 Task: Add Sprouts Organic Toasted Sesame Oil to the cart.
Action: Mouse moved to (23, 107)
Screenshot: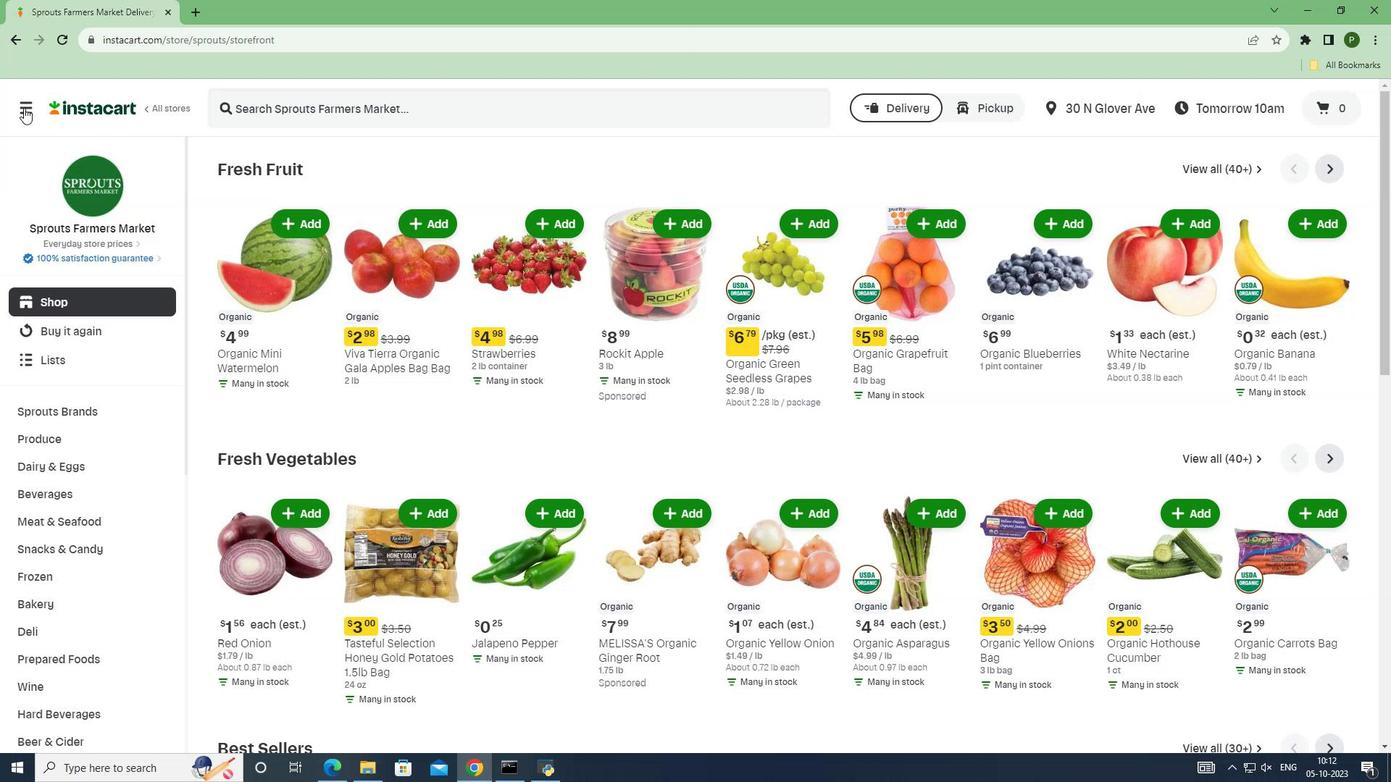 
Action: Mouse pressed left at (23, 107)
Screenshot: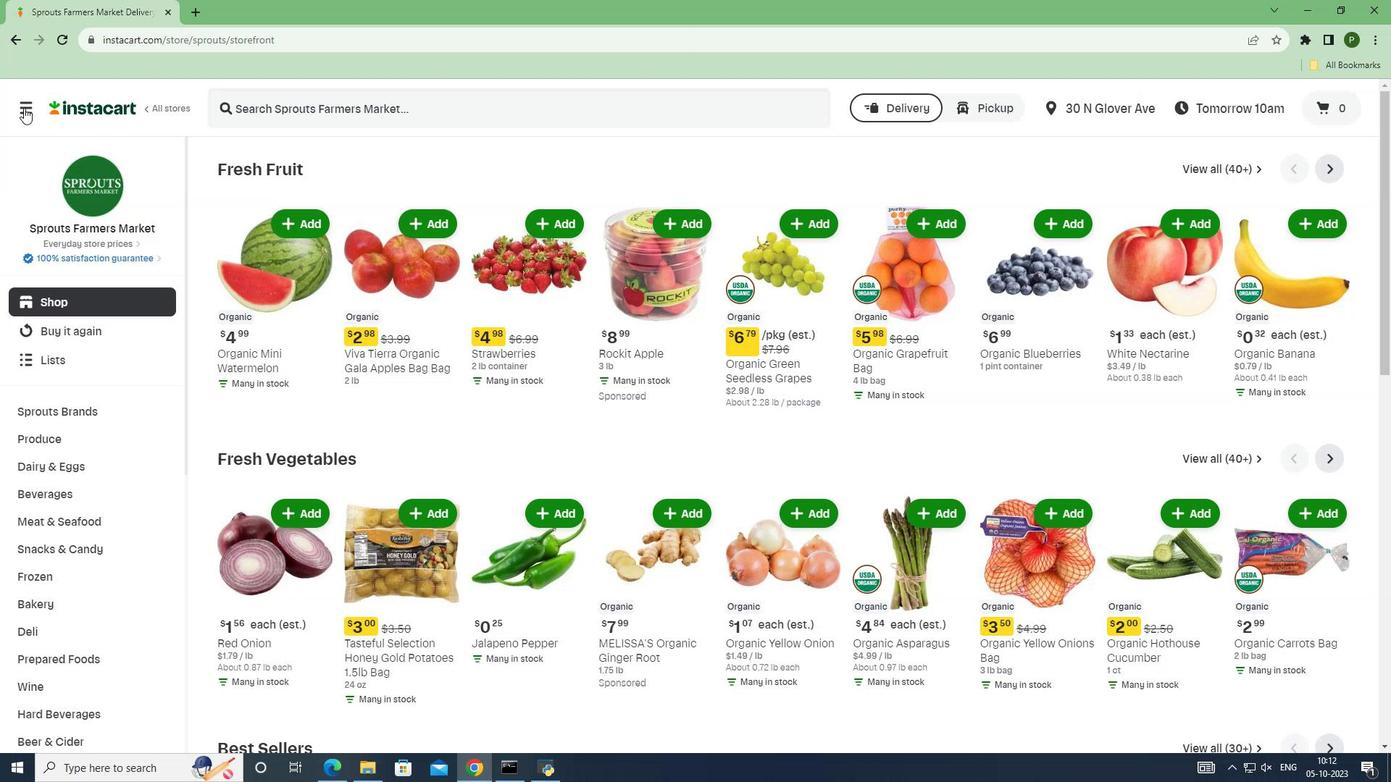 
Action: Mouse moved to (75, 400)
Screenshot: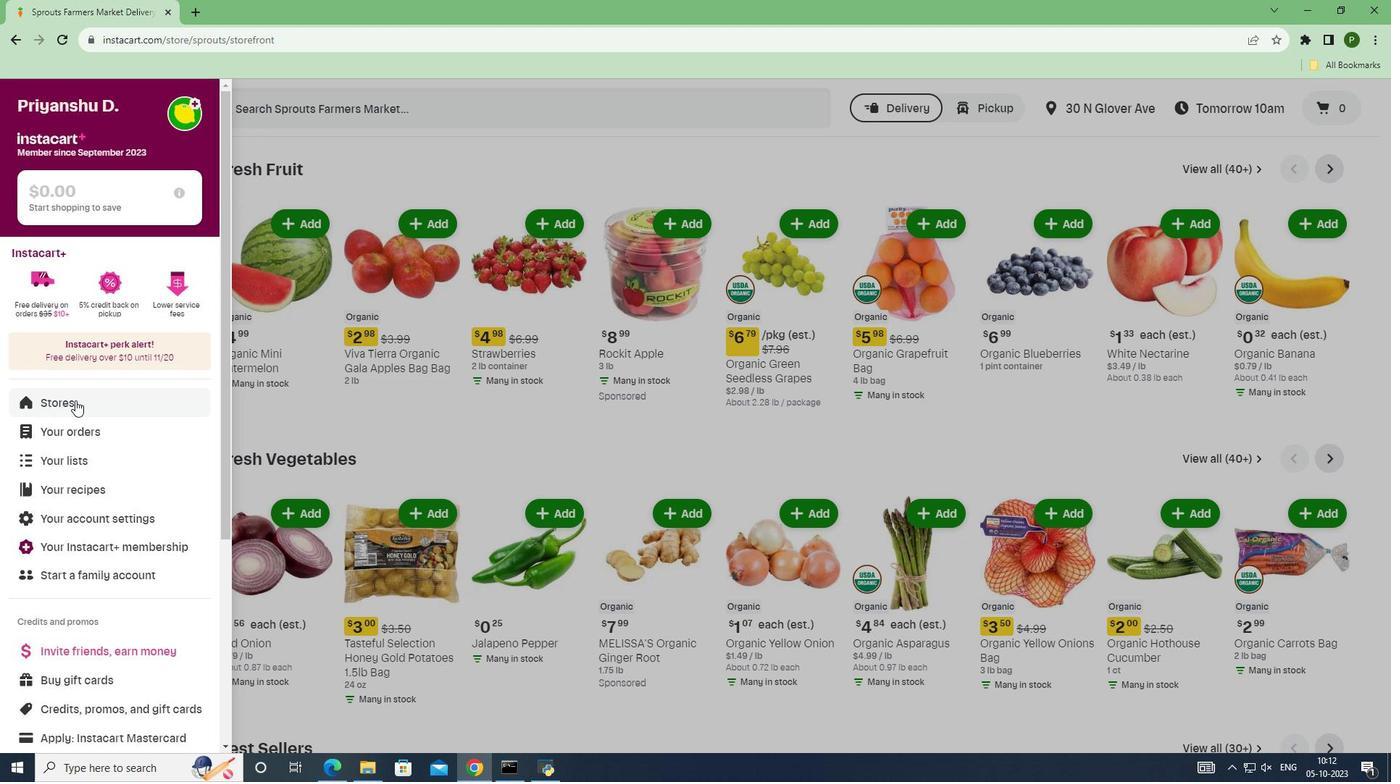 
Action: Mouse pressed left at (75, 400)
Screenshot: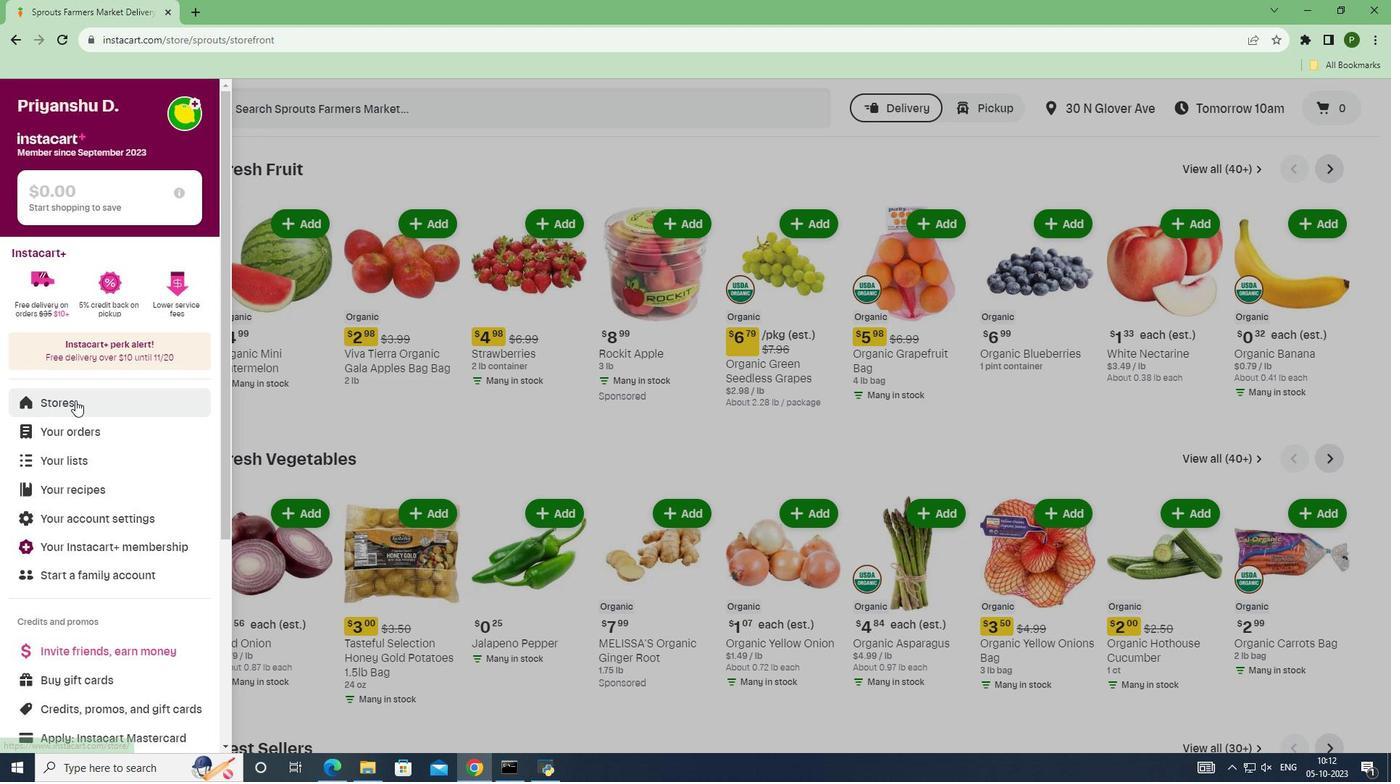 
Action: Mouse moved to (332, 165)
Screenshot: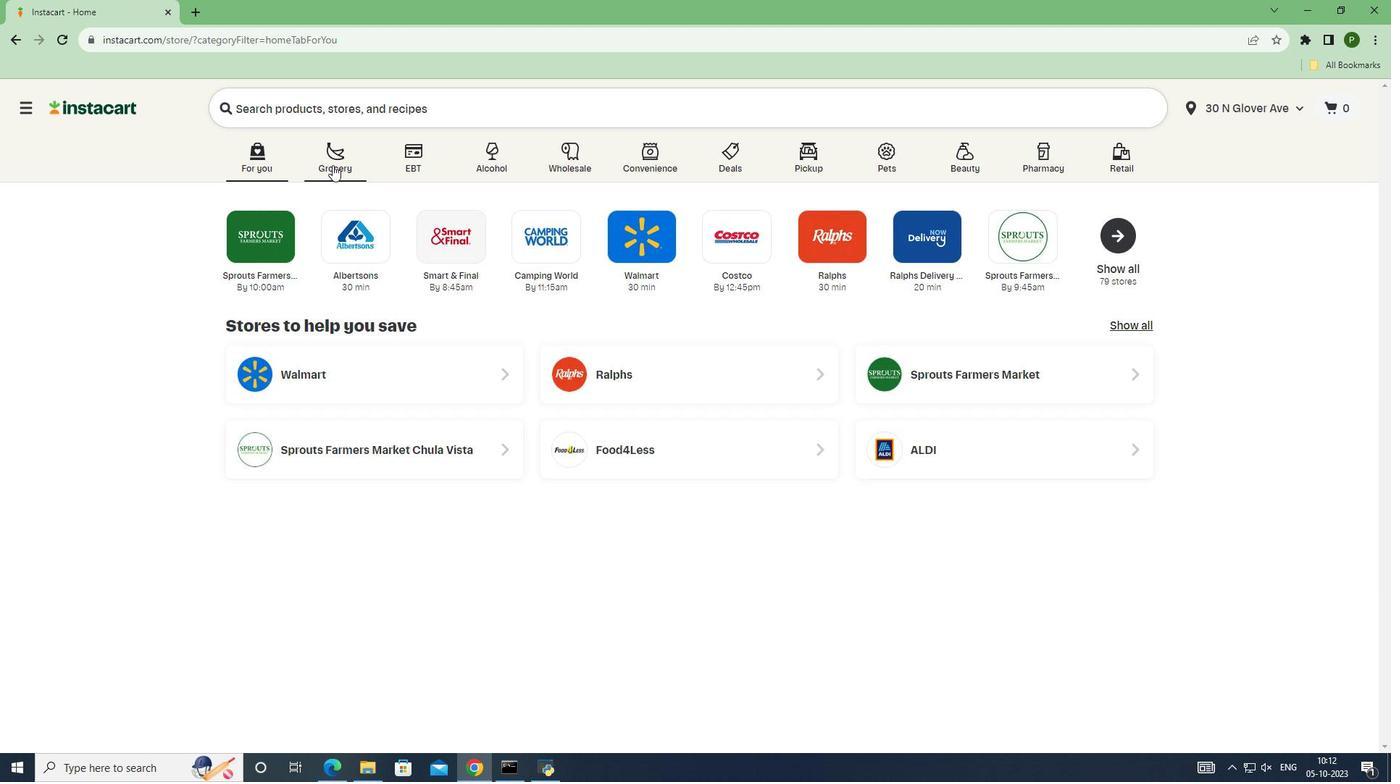 
Action: Mouse pressed left at (332, 165)
Screenshot: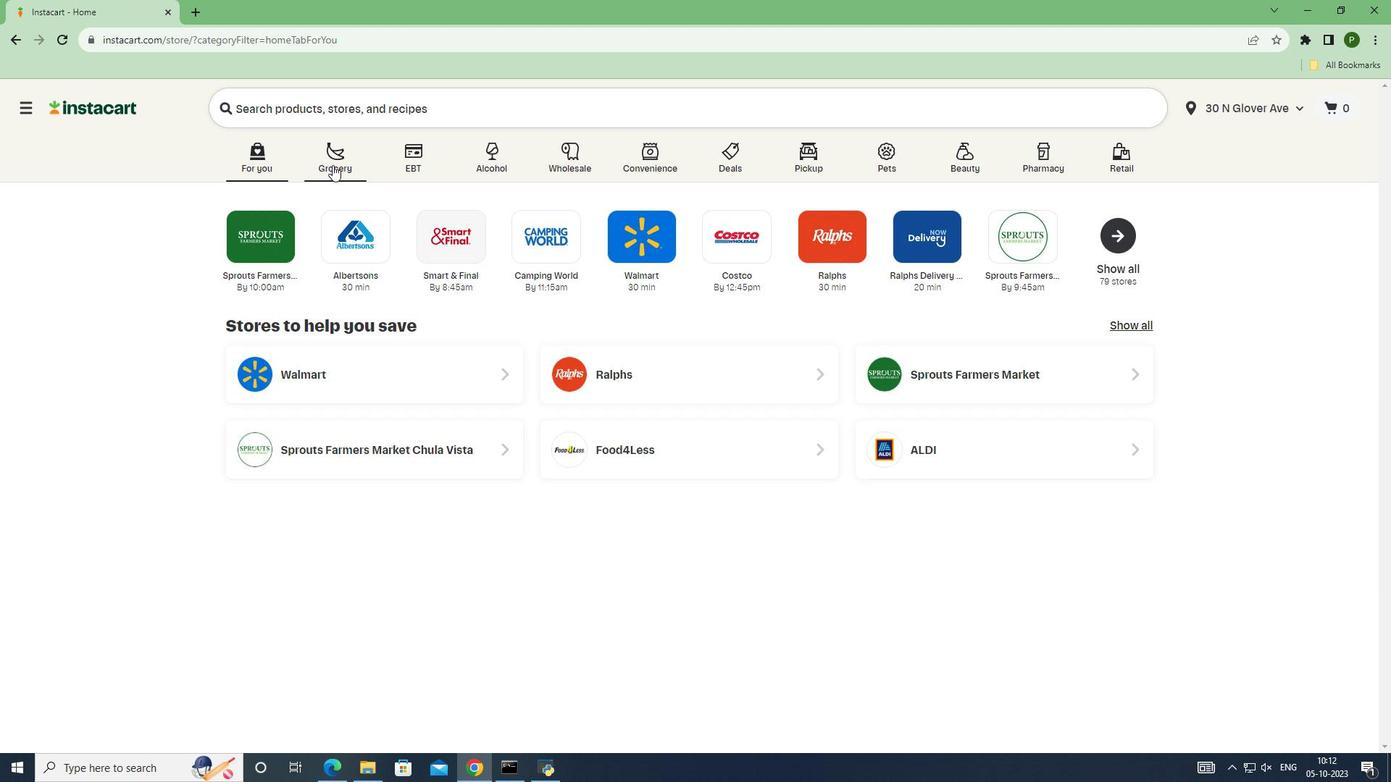 
Action: Mouse moved to (910, 349)
Screenshot: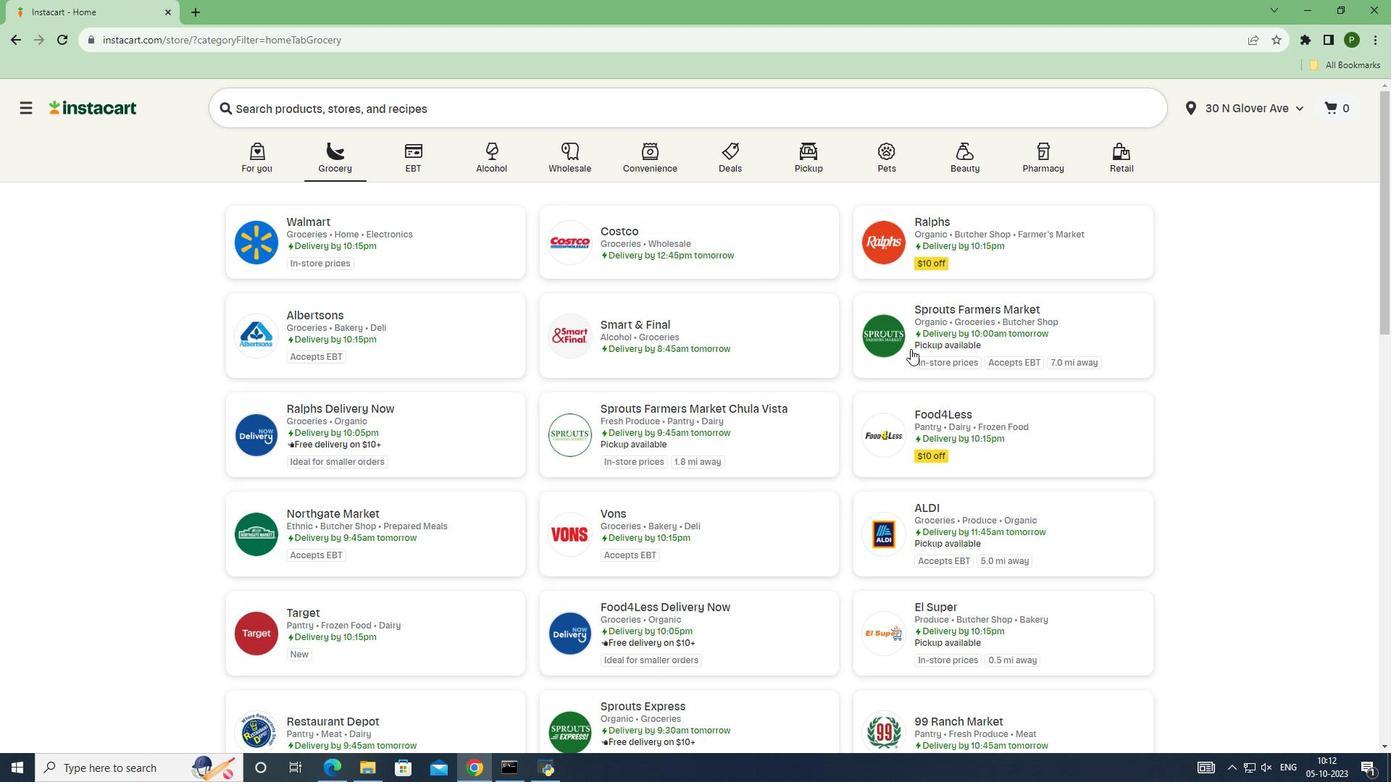 
Action: Mouse pressed left at (910, 349)
Screenshot: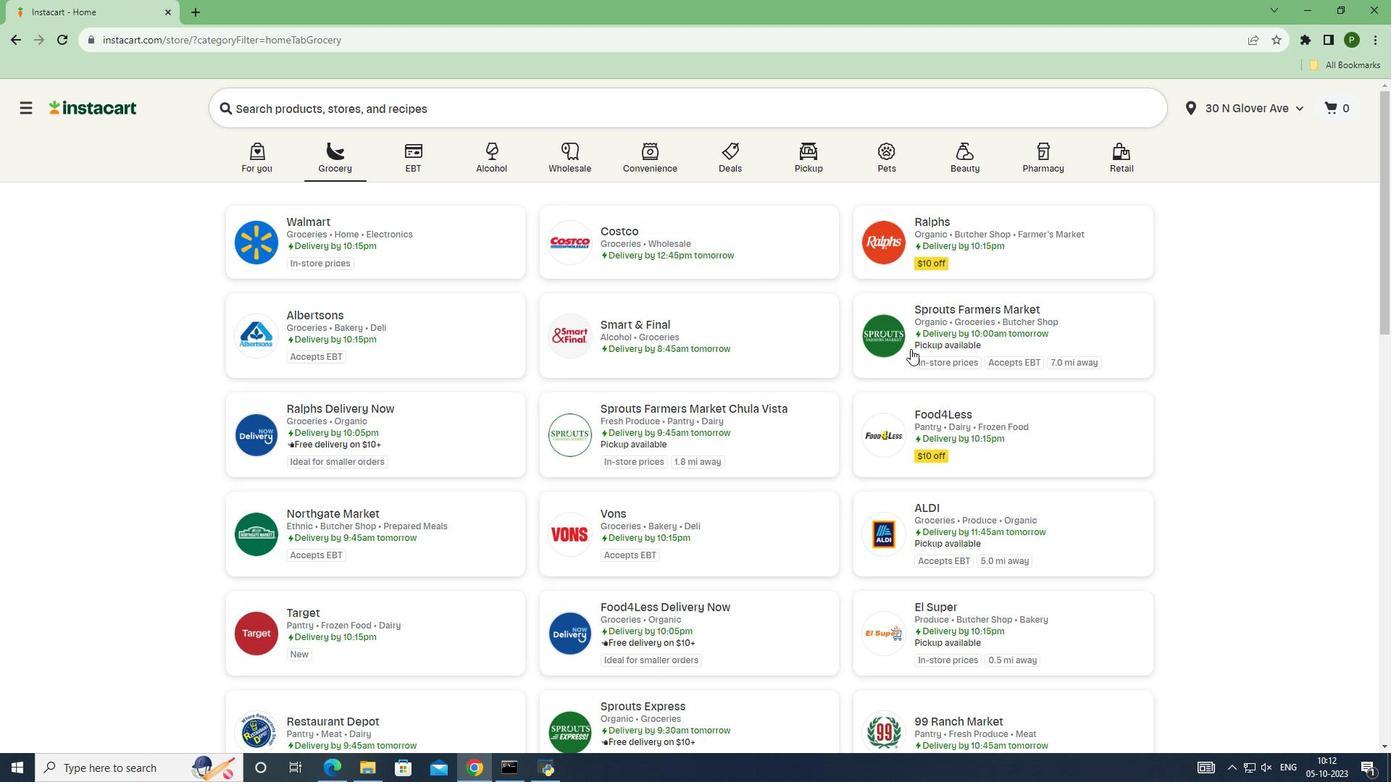 
Action: Mouse moved to (118, 408)
Screenshot: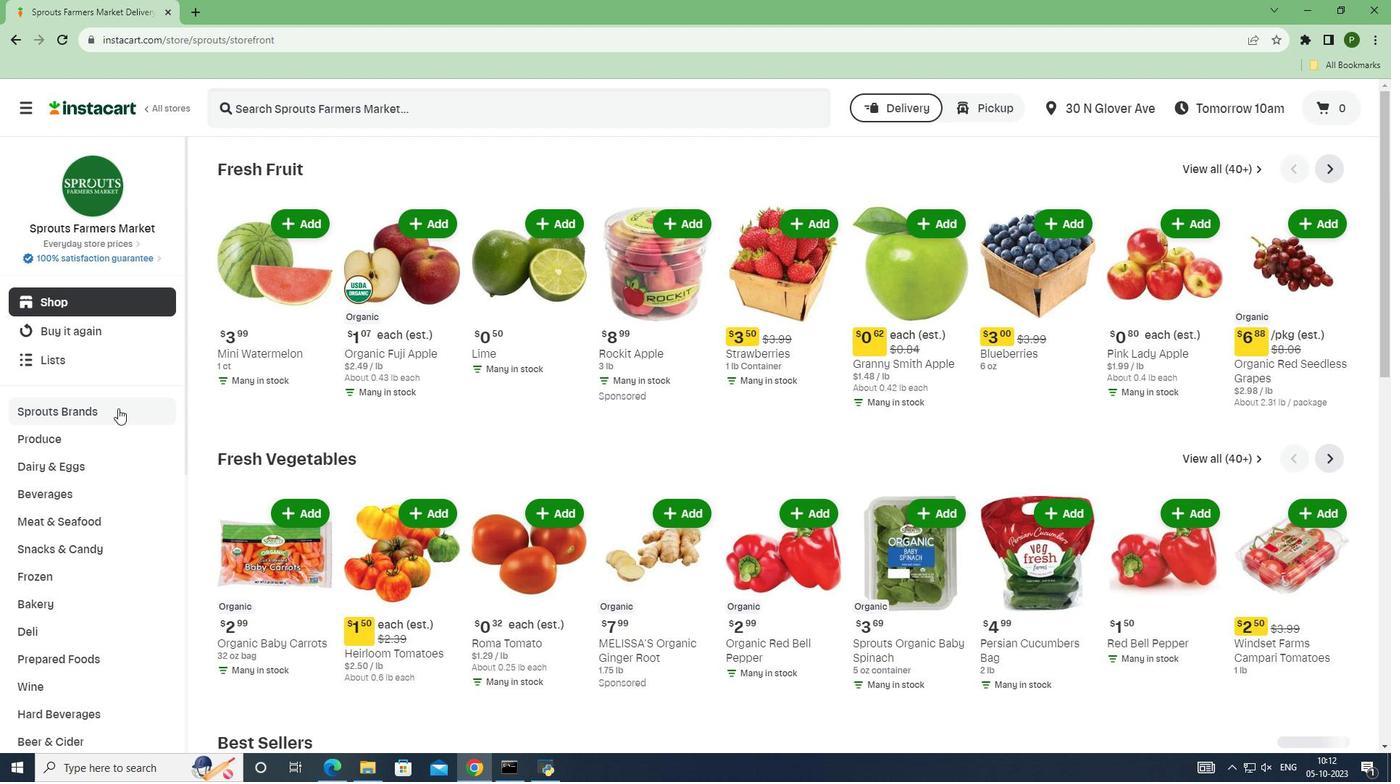 
Action: Mouse pressed left at (118, 408)
Screenshot: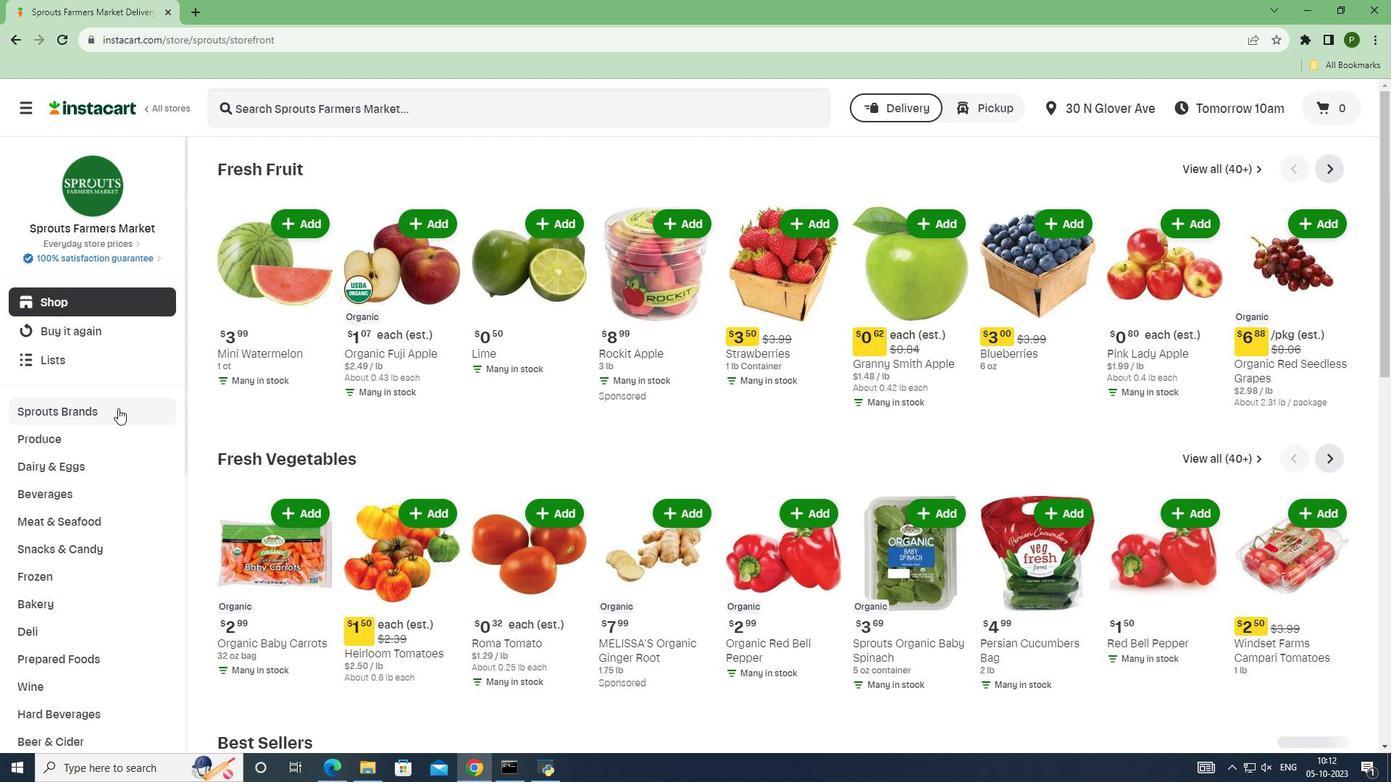 
Action: Mouse moved to (69, 525)
Screenshot: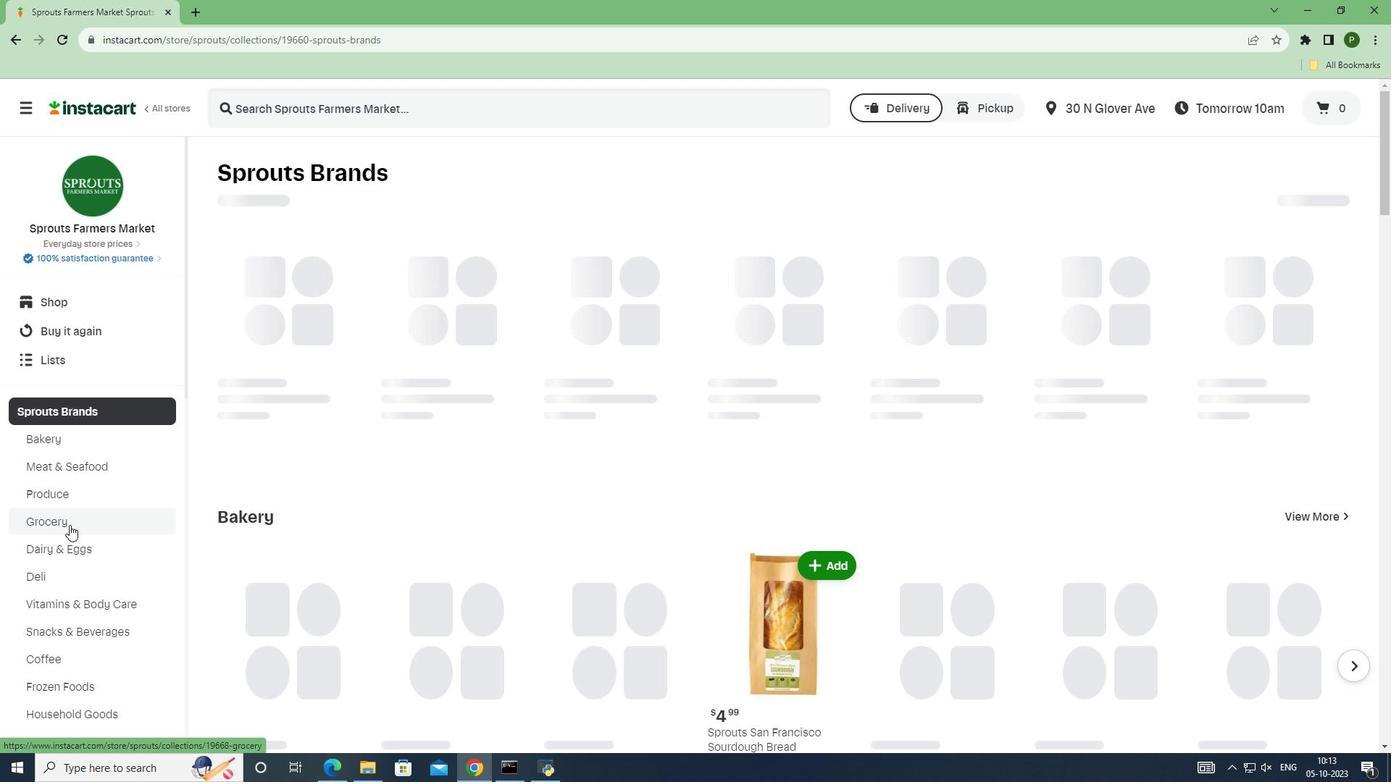 
Action: Mouse pressed left at (69, 525)
Screenshot: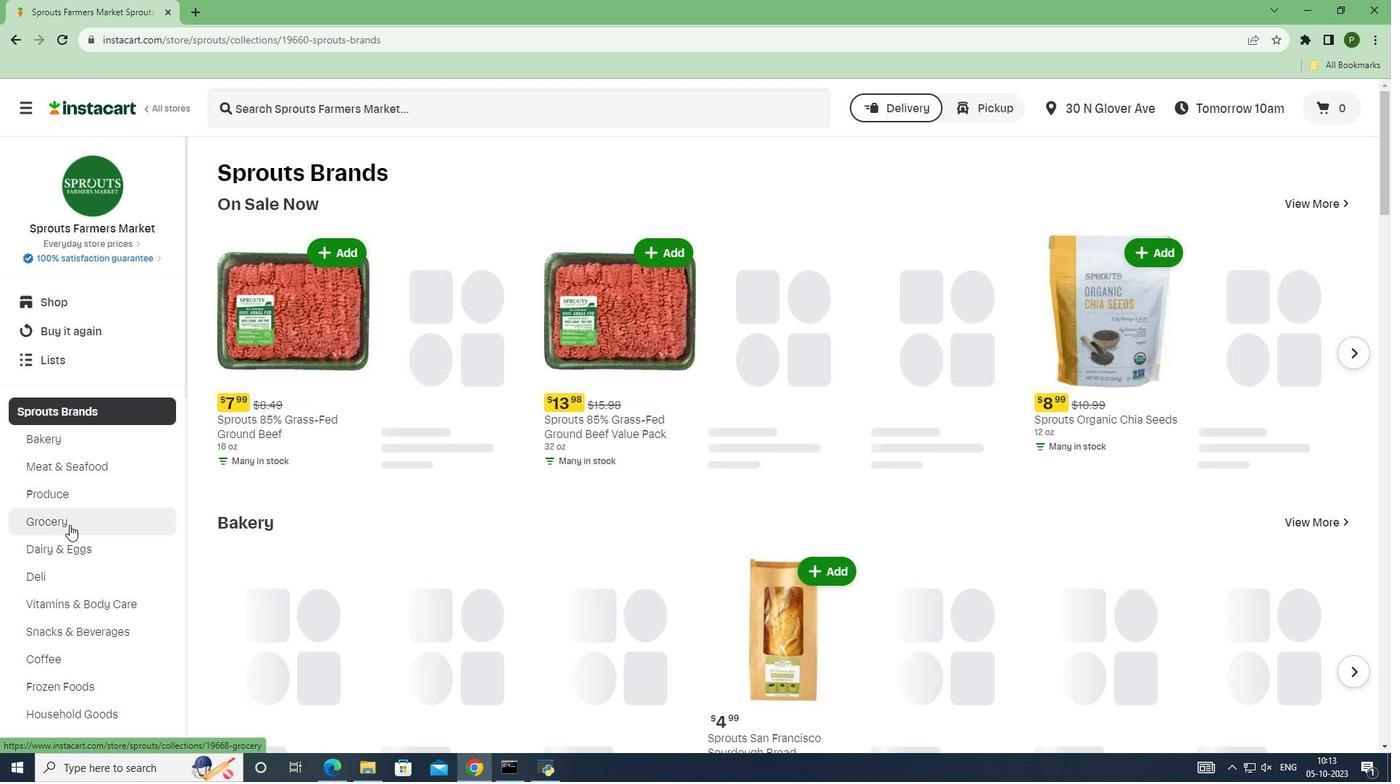 
Action: Mouse moved to (309, 278)
Screenshot: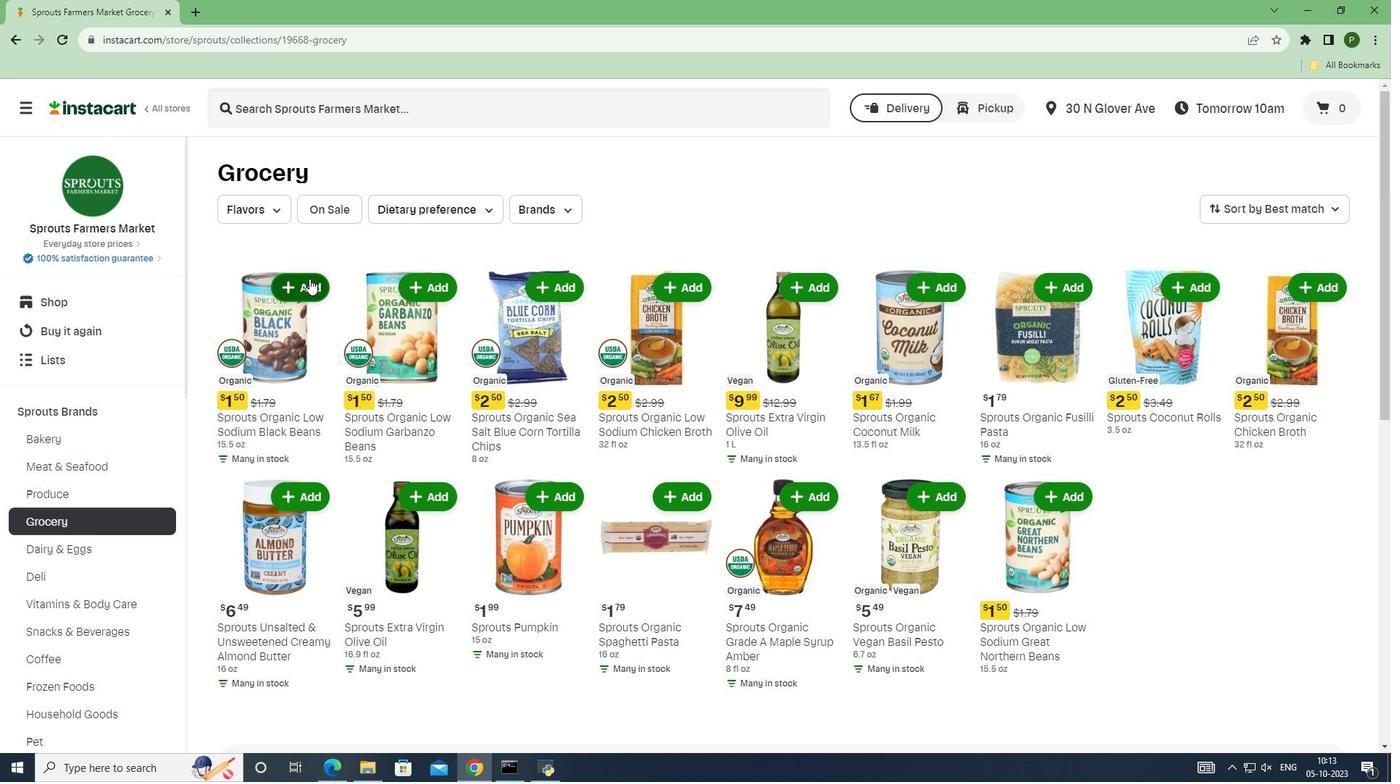 
Action: Mouse scrolled (309, 278) with delta (0, 0)
Screenshot: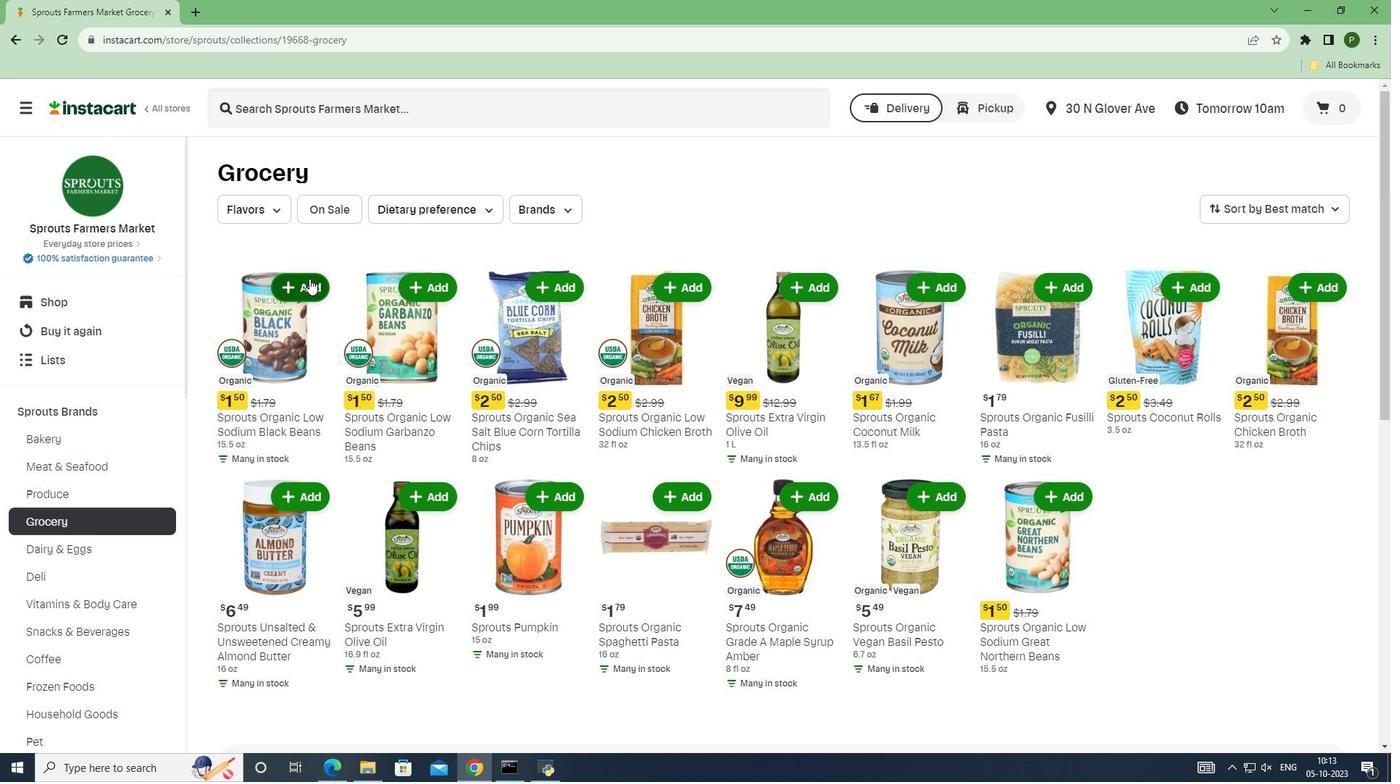 
Action: Mouse moved to (310, 281)
Screenshot: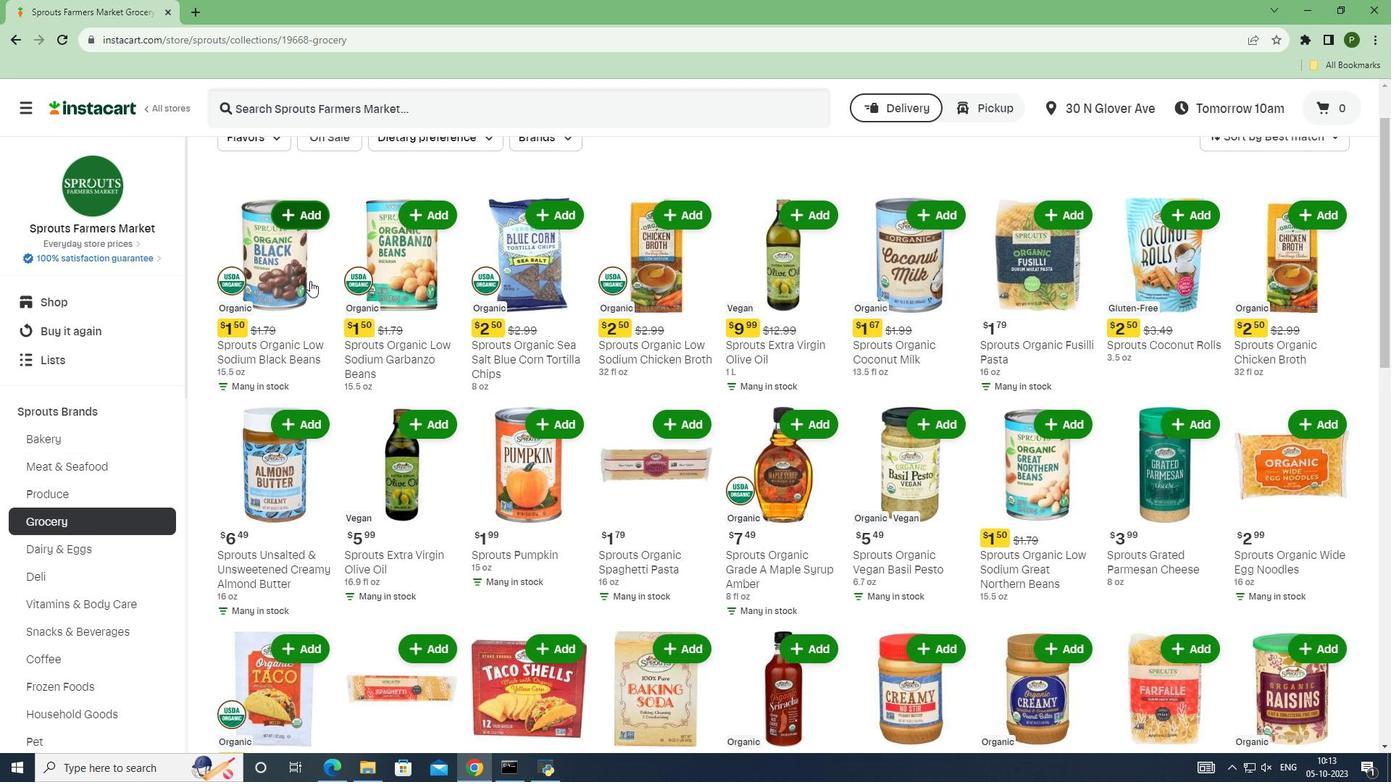 
Action: Mouse scrolled (310, 280) with delta (0, 0)
Screenshot: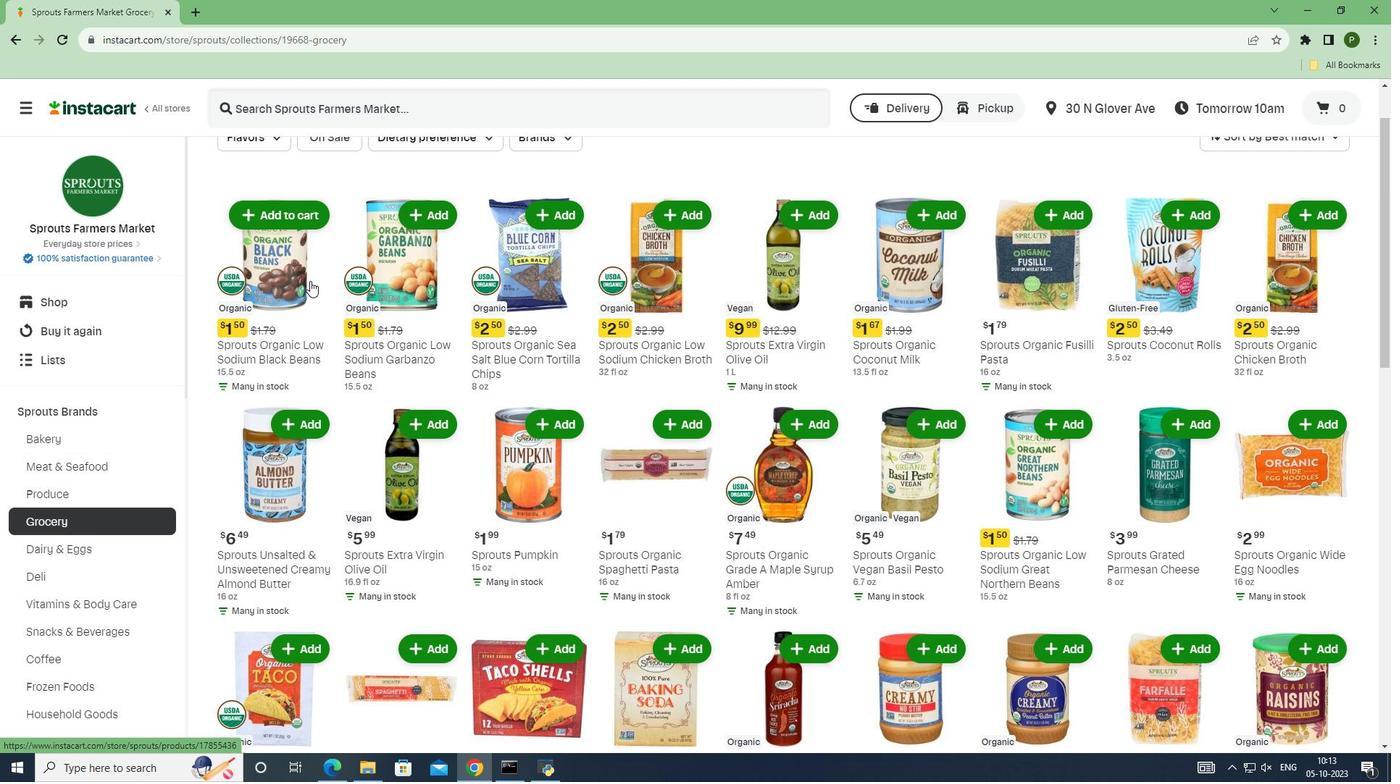 
Action: Mouse scrolled (310, 280) with delta (0, 0)
Screenshot: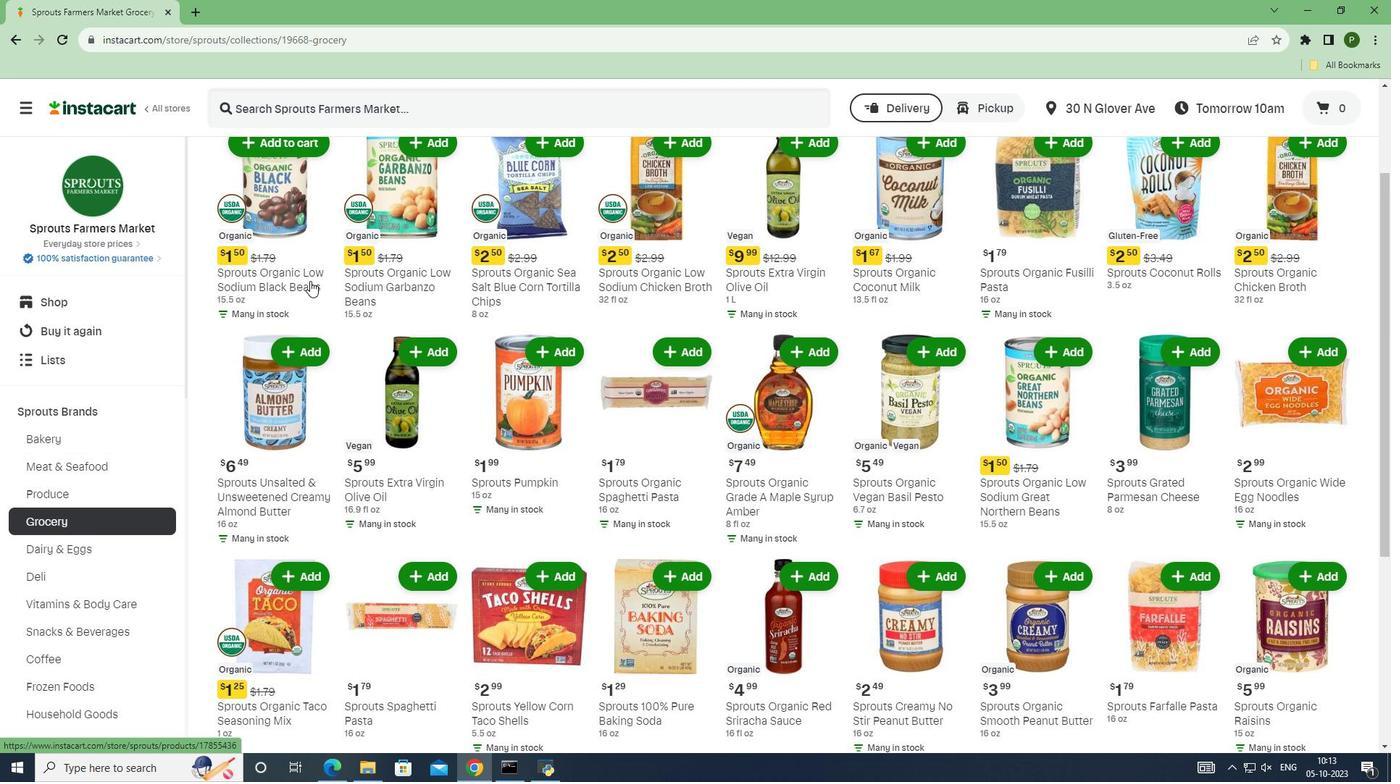 
Action: Mouse scrolled (310, 280) with delta (0, 0)
Screenshot: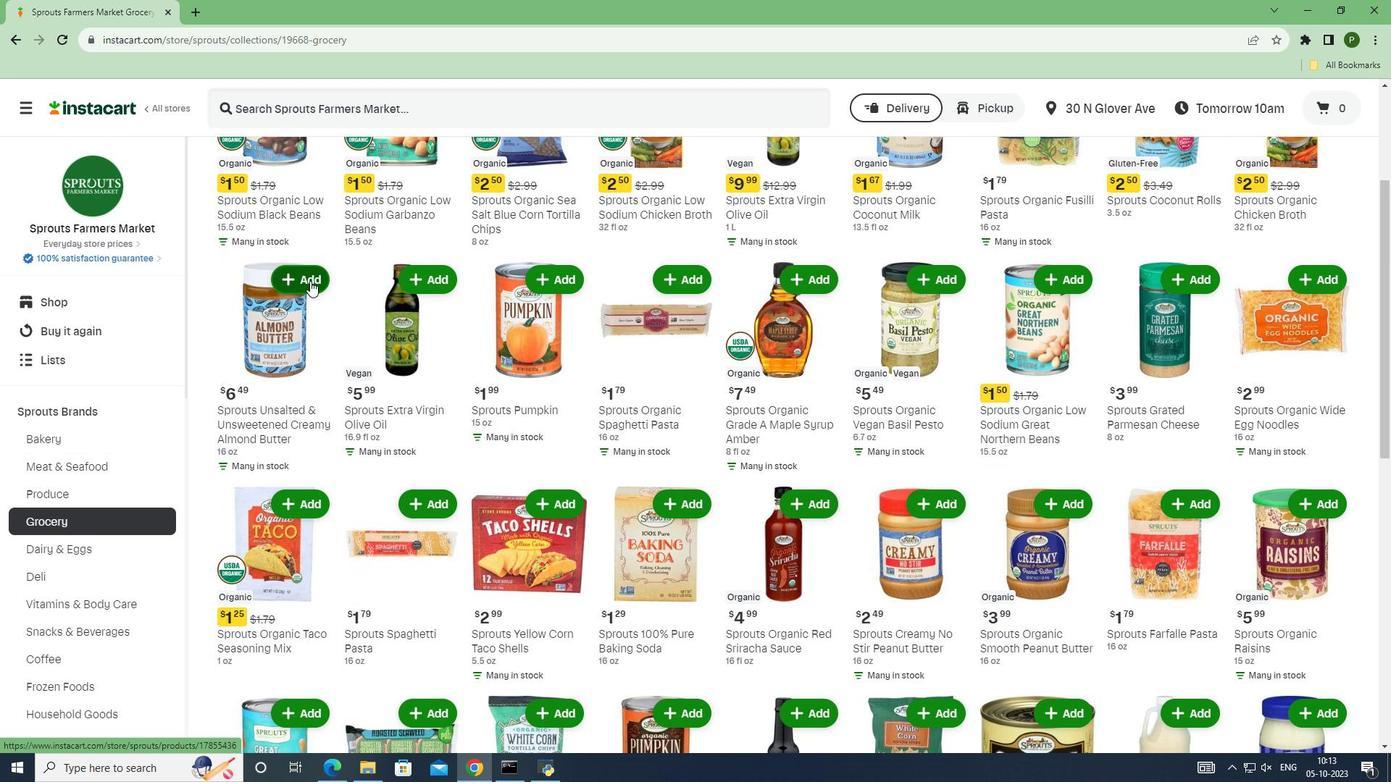 
Action: Mouse scrolled (310, 280) with delta (0, 0)
Screenshot: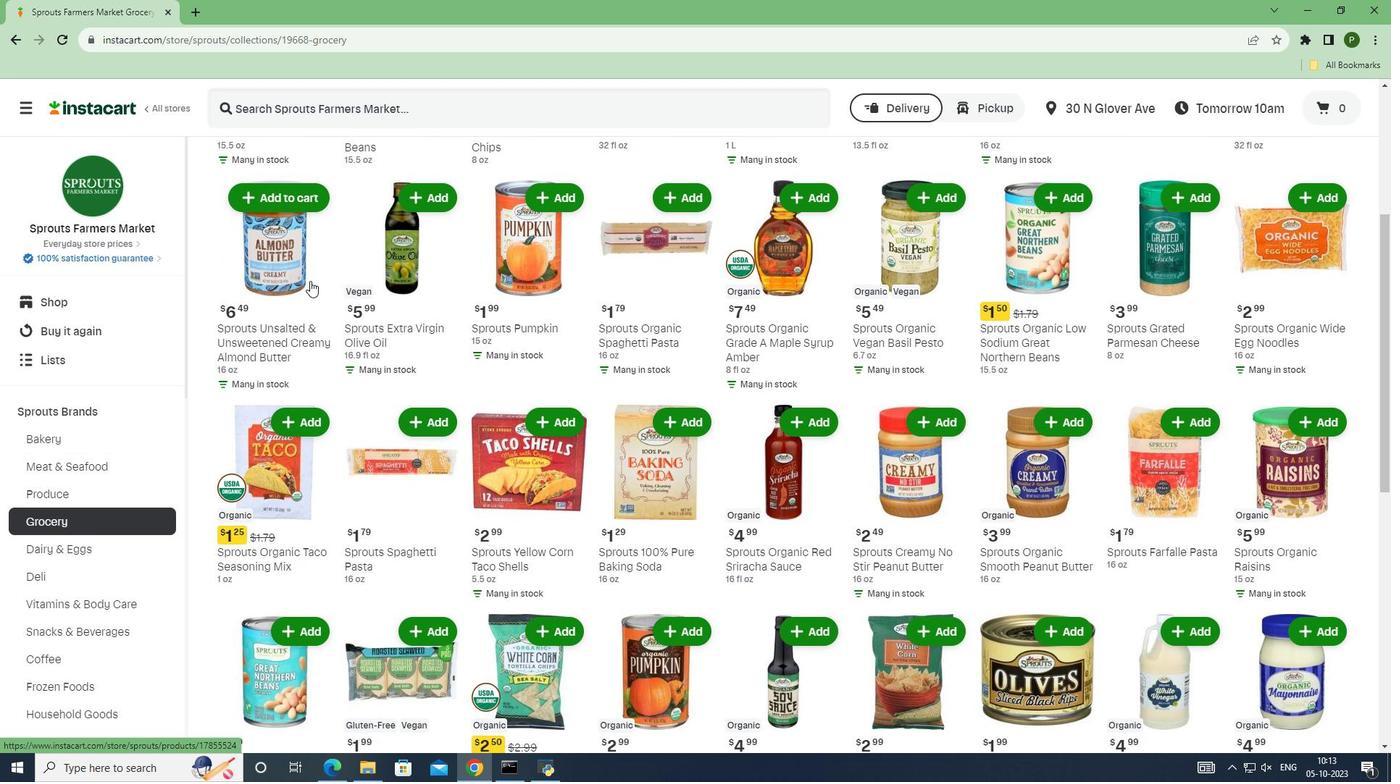 
Action: Mouse scrolled (310, 280) with delta (0, 0)
Screenshot: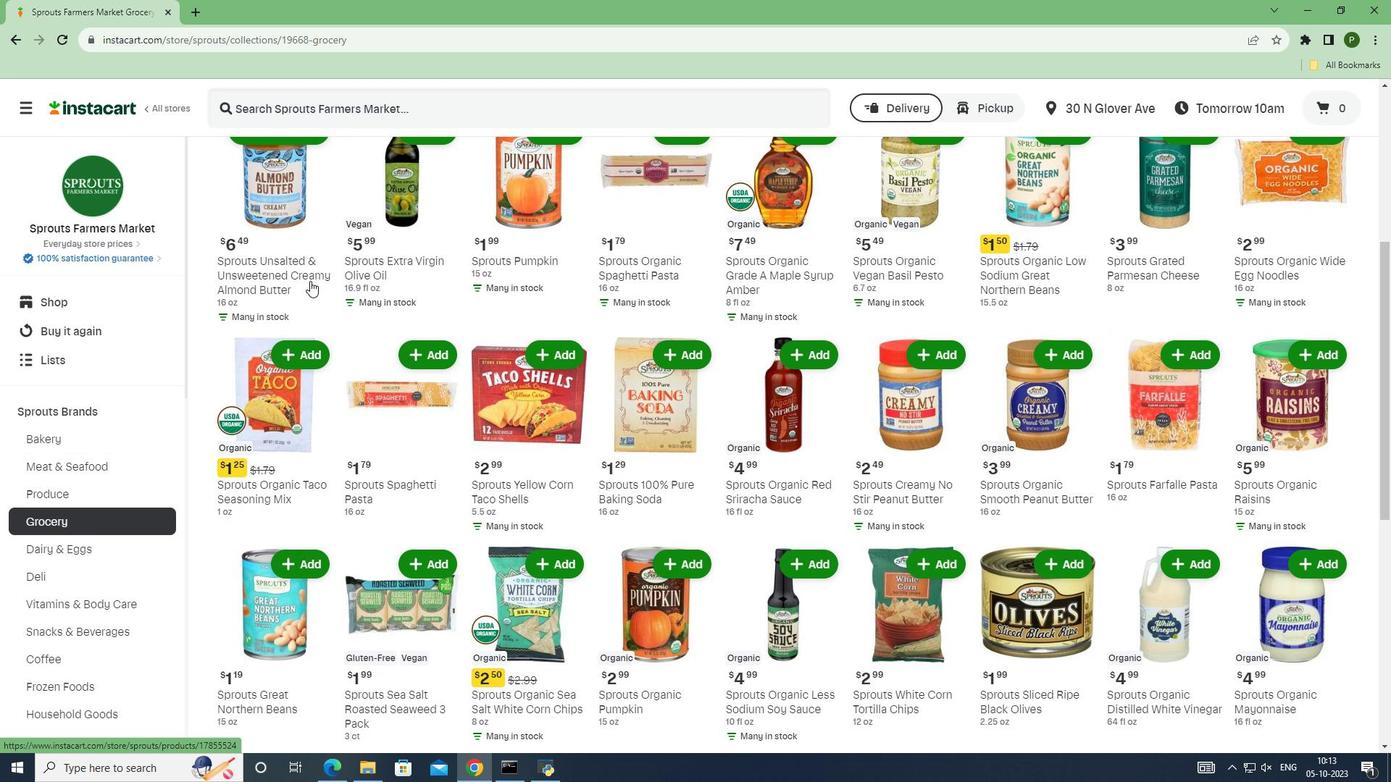 
Action: Mouse scrolled (310, 280) with delta (0, 0)
Screenshot: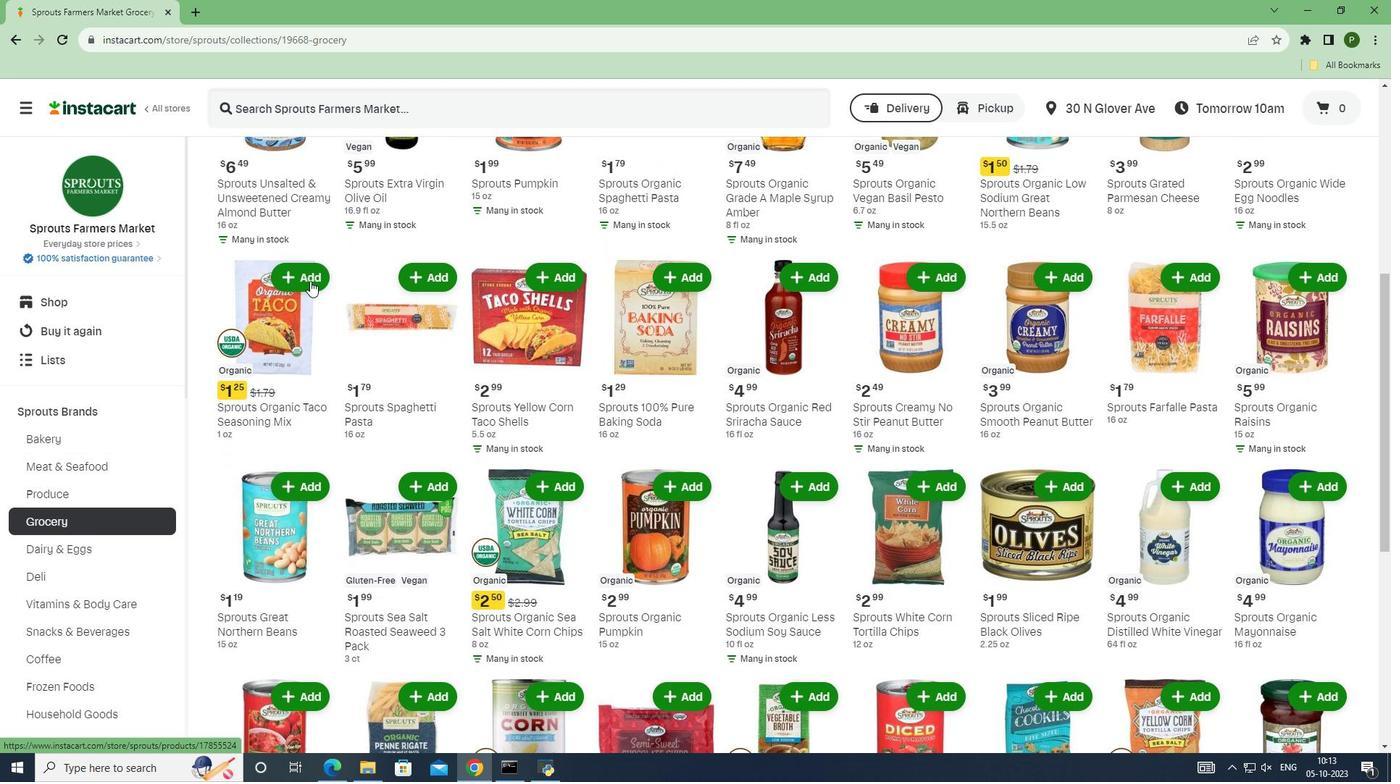 
Action: Mouse scrolled (310, 280) with delta (0, 0)
Screenshot: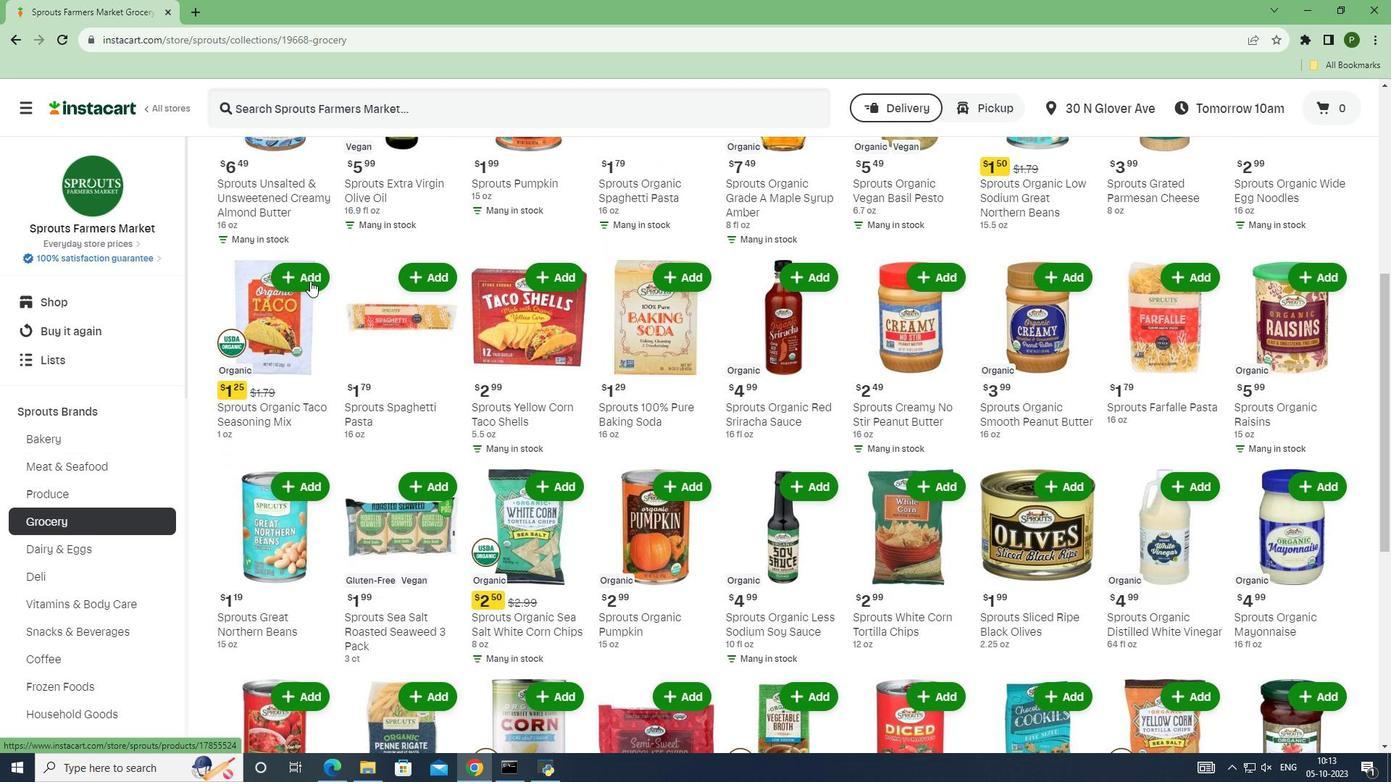 
Action: Mouse scrolled (310, 280) with delta (0, 0)
Screenshot: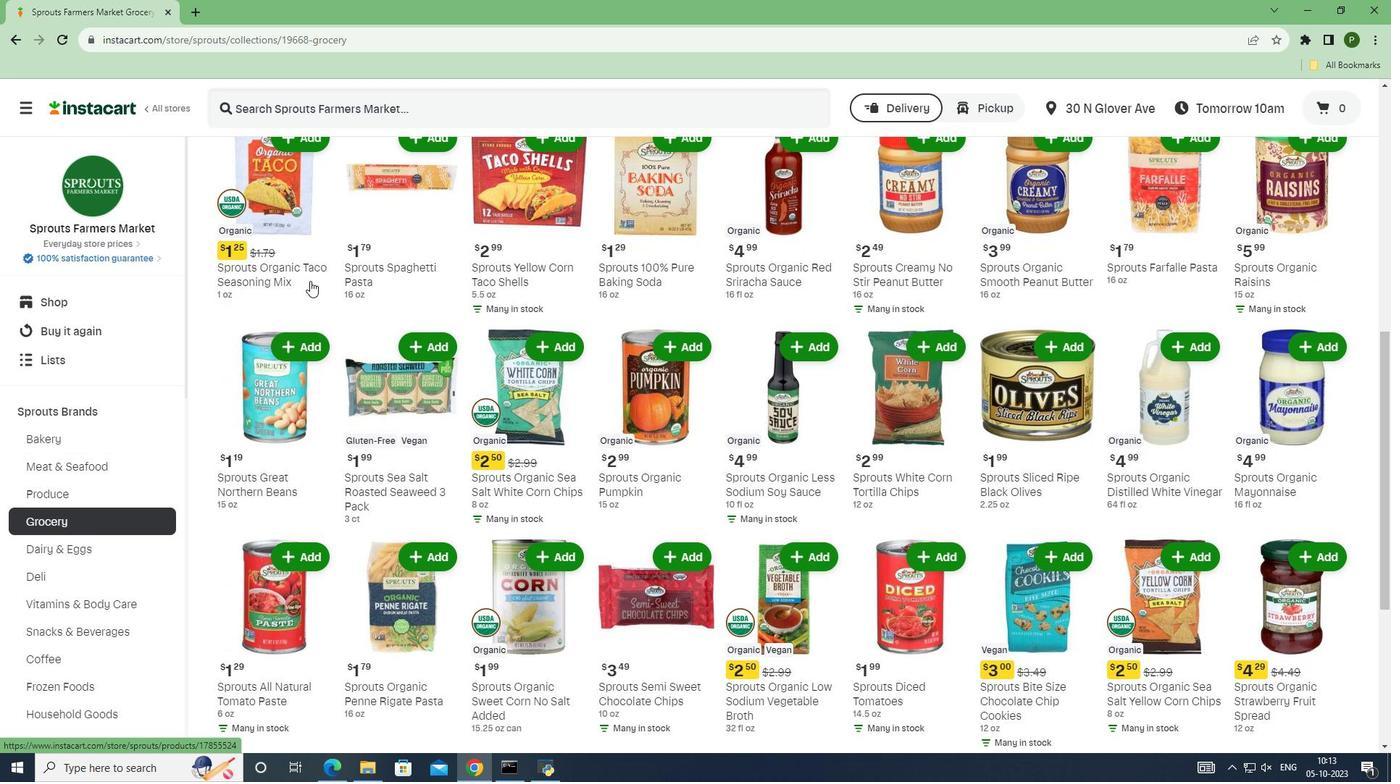 
Action: Mouse scrolled (310, 280) with delta (0, 0)
Screenshot: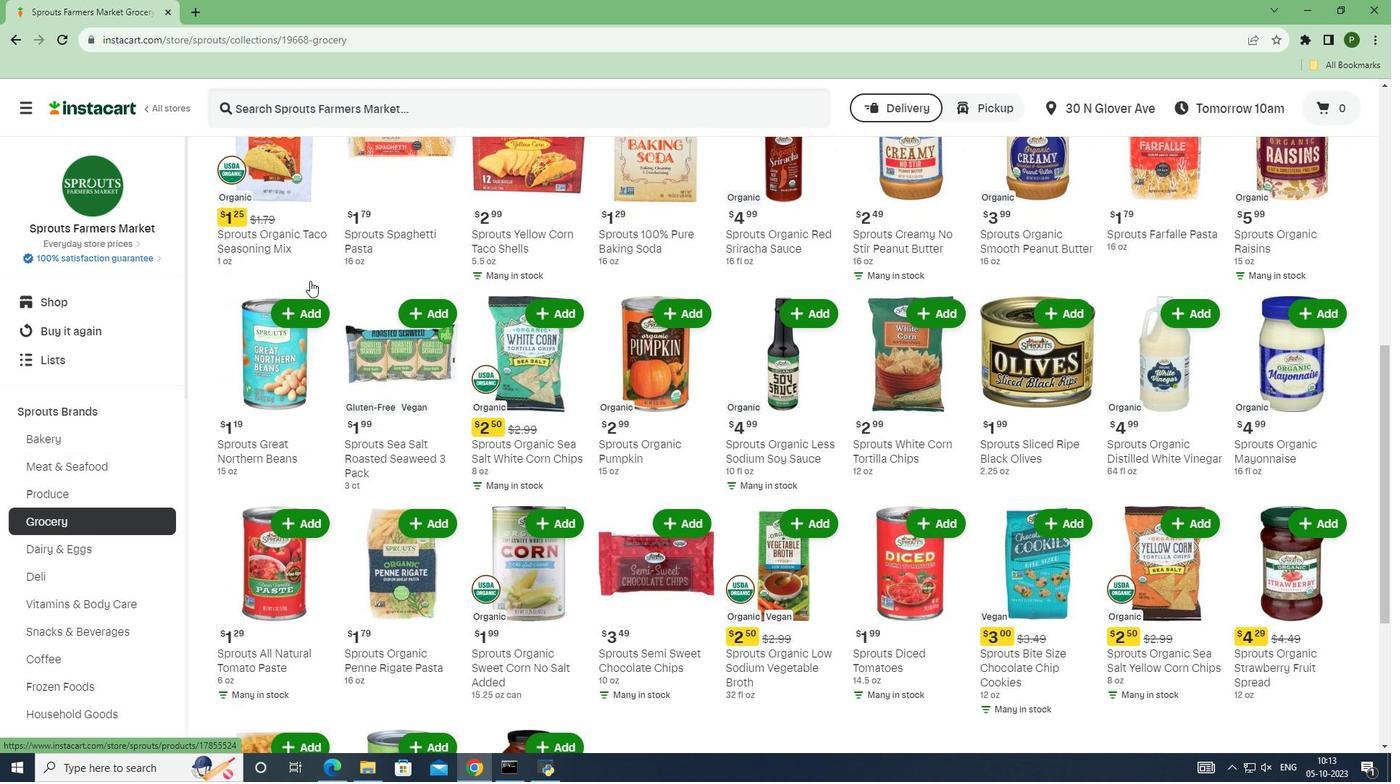 
Action: Mouse scrolled (310, 280) with delta (0, 0)
Screenshot: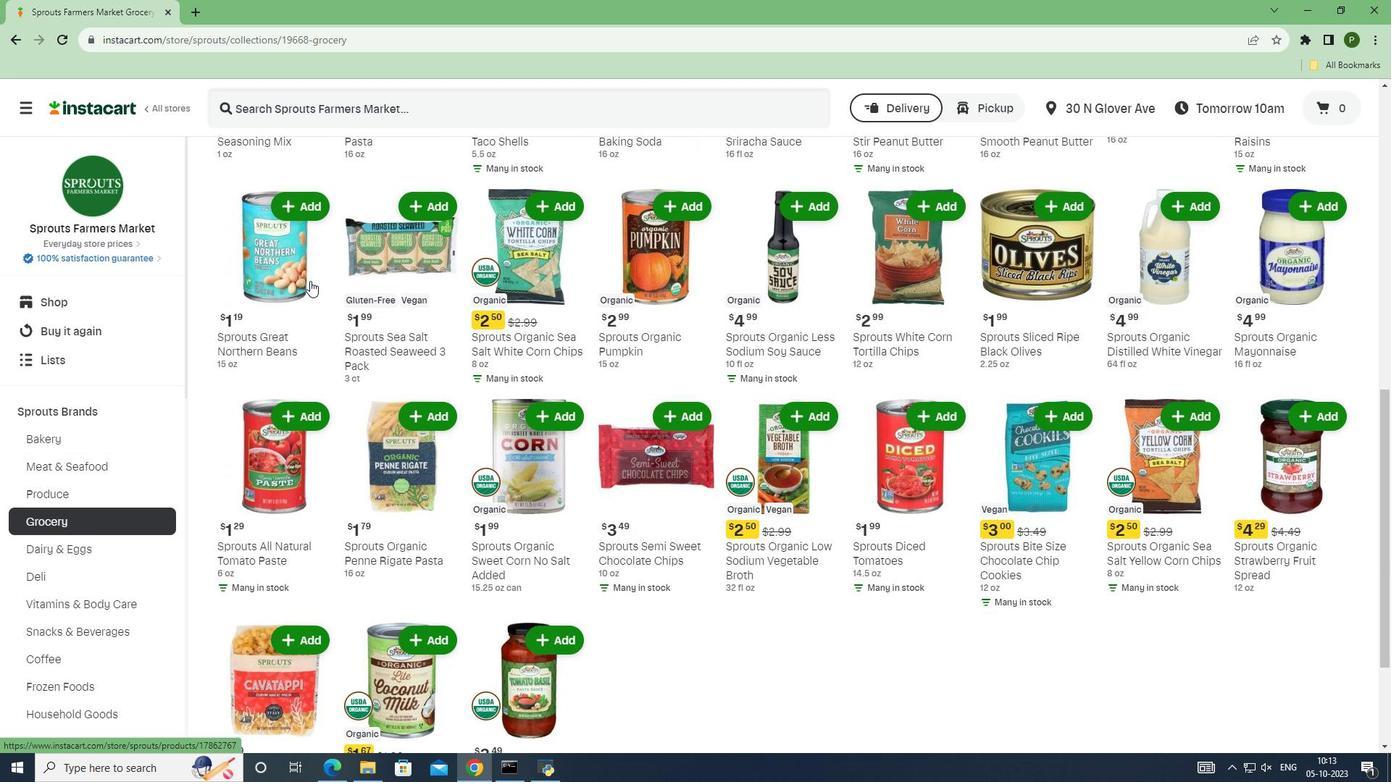
Action: Mouse scrolled (310, 280) with delta (0, 0)
Screenshot: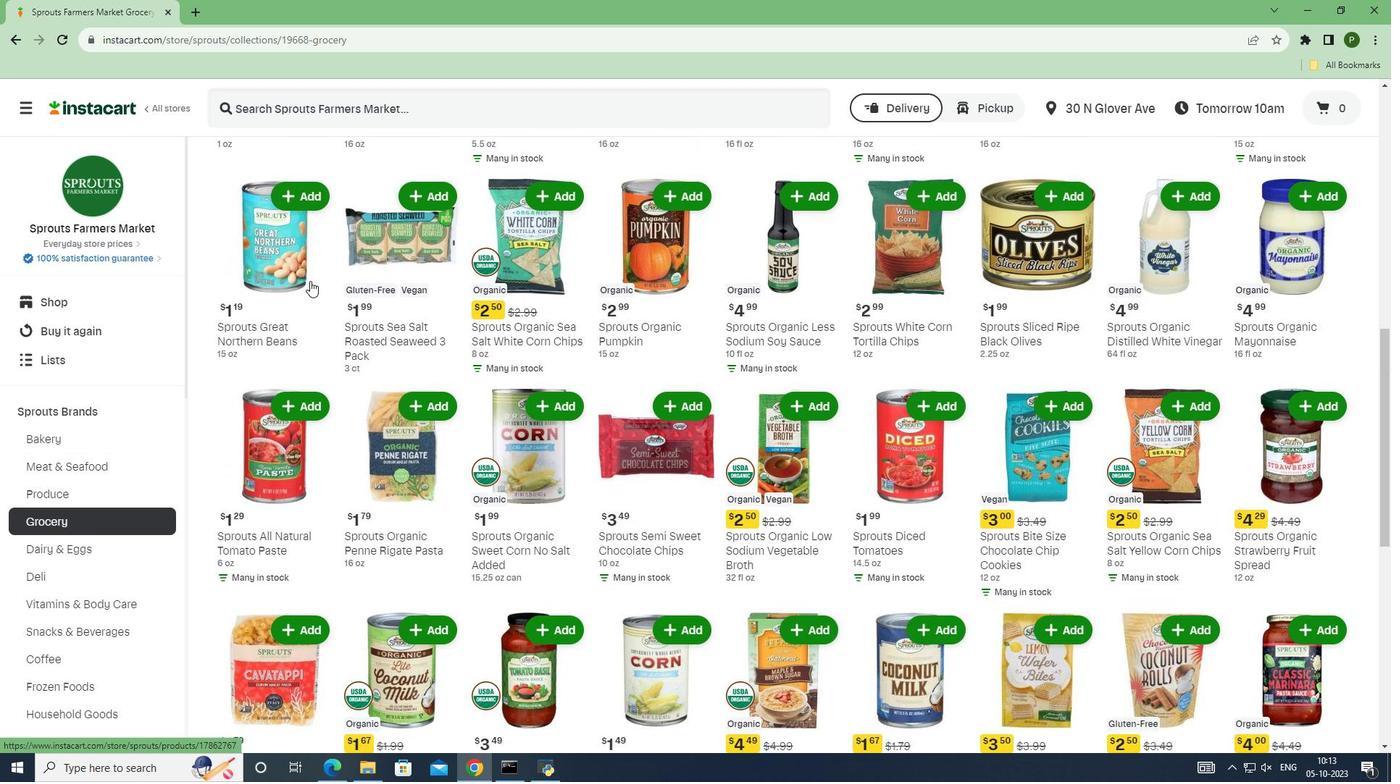 
Action: Mouse scrolled (310, 280) with delta (0, 0)
Screenshot: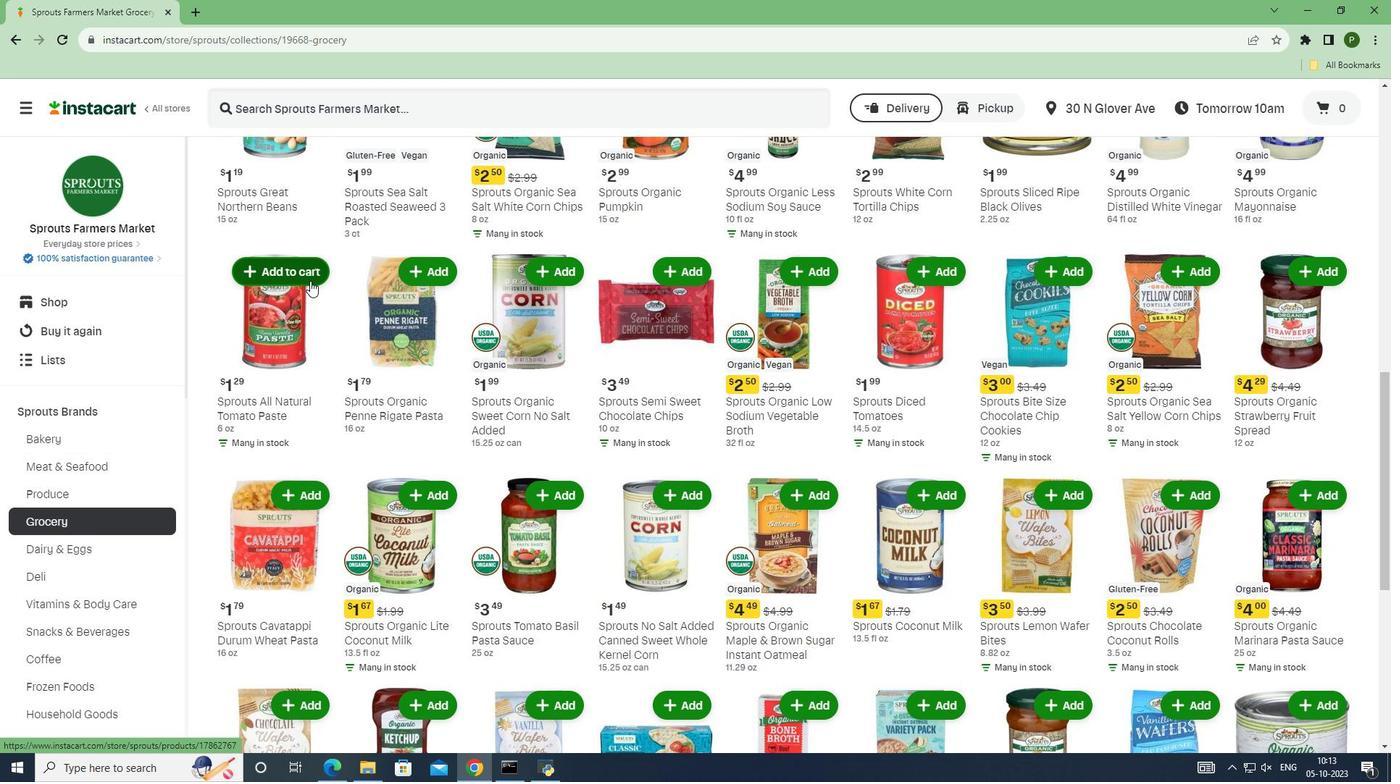 
Action: Mouse scrolled (310, 280) with delta (0, 0)
Screenshot: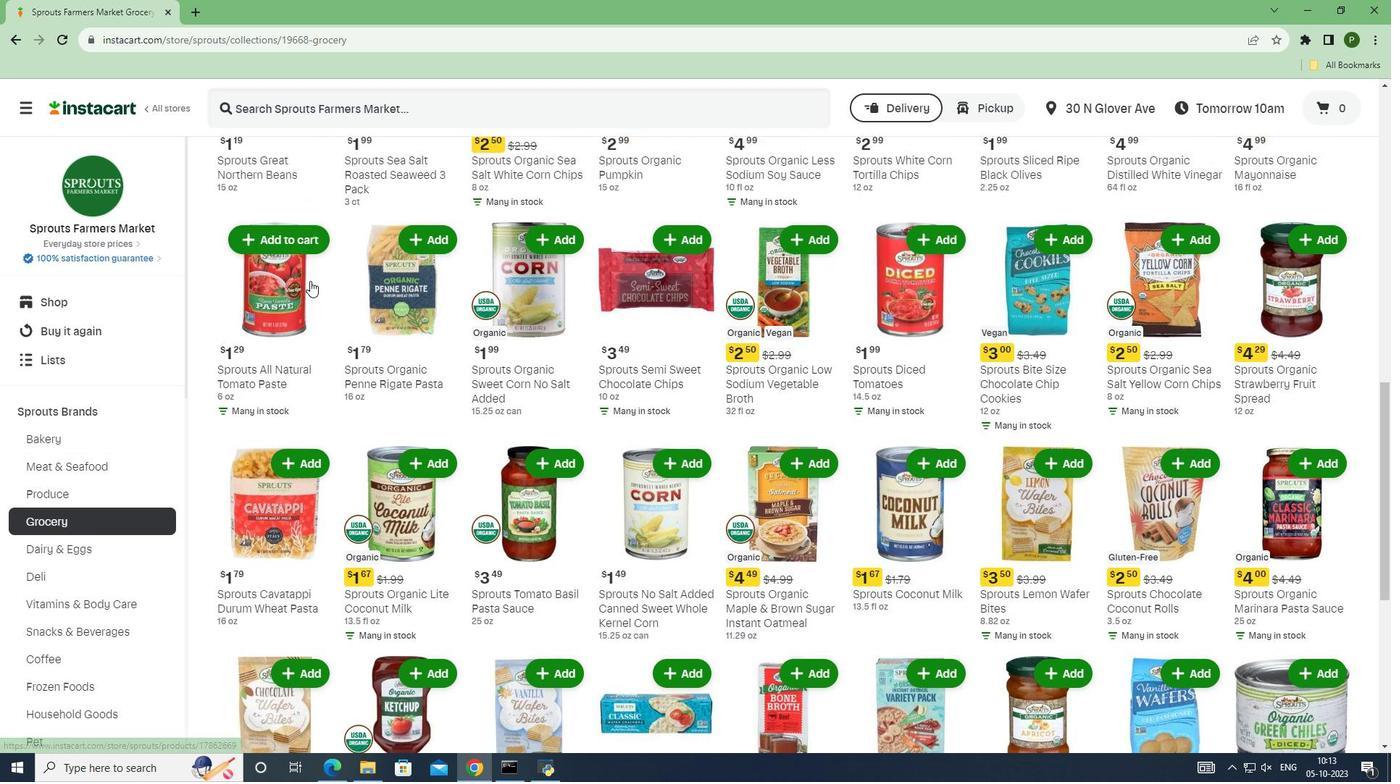 
Action: Mouse scrolled (310, 280) with delta (0, 0)
Screenshot: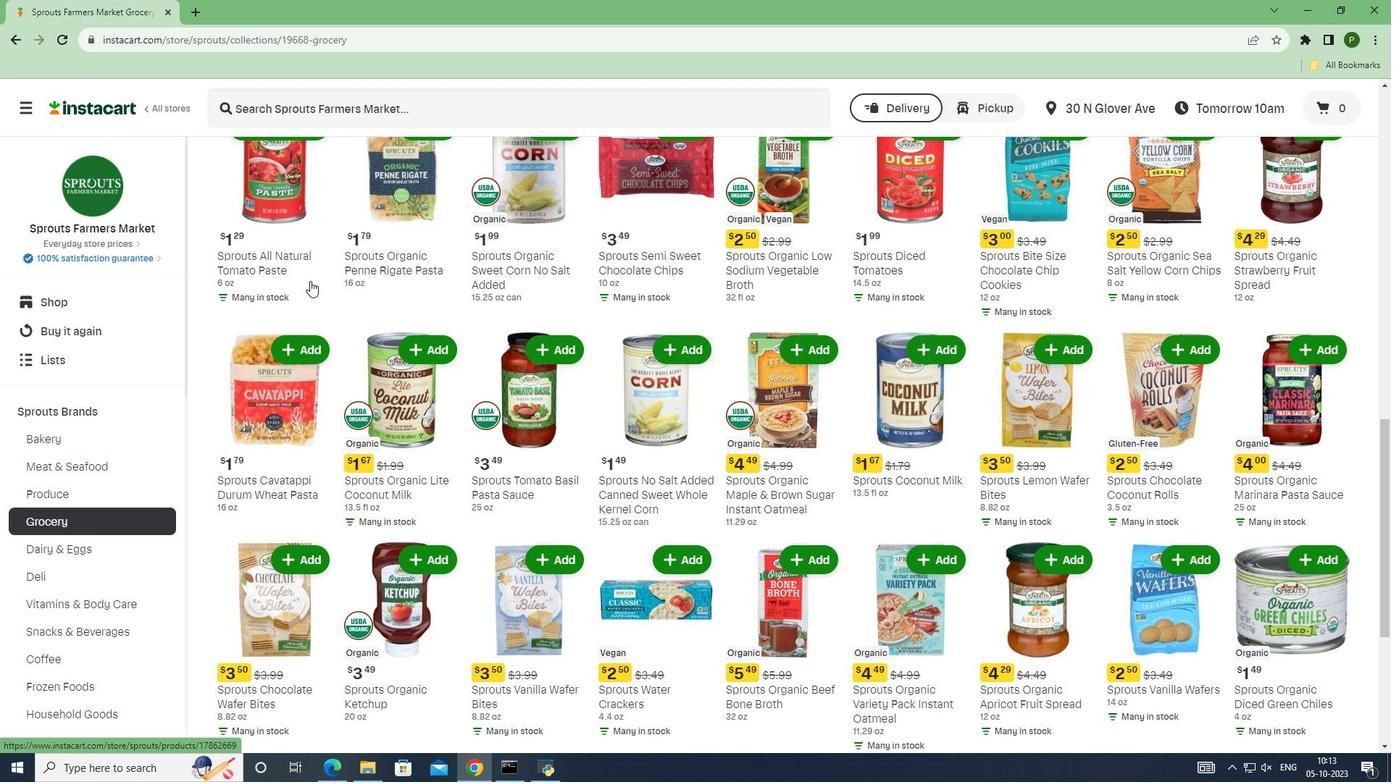 
Action: Mouse scrolled (310, 280) with delta (0, 0)
Screenshot: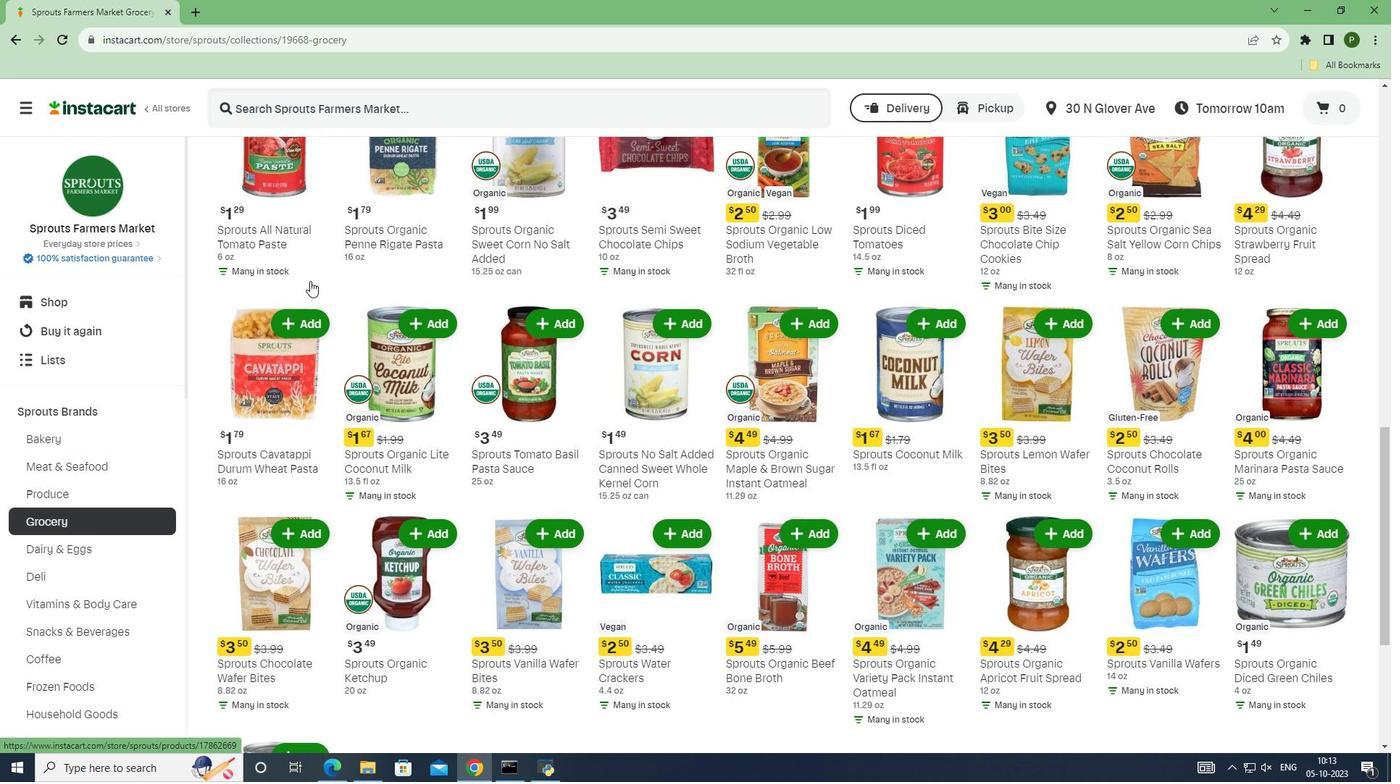 
Action: Mouse scrolled (310, 280) with delta (0, 0)
Screenshot: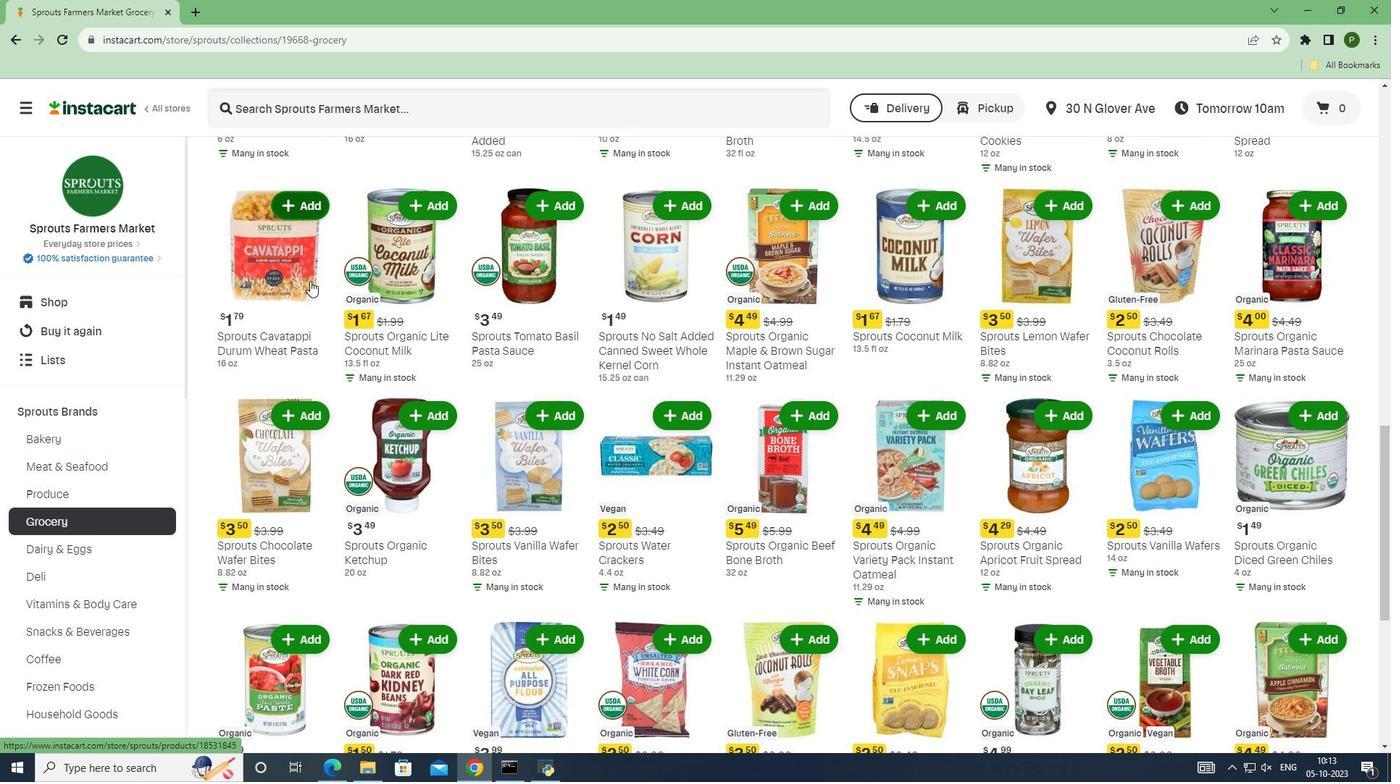 
Action: Mouse scrolled (310, 280) with delta (0, 0)
Screenshot: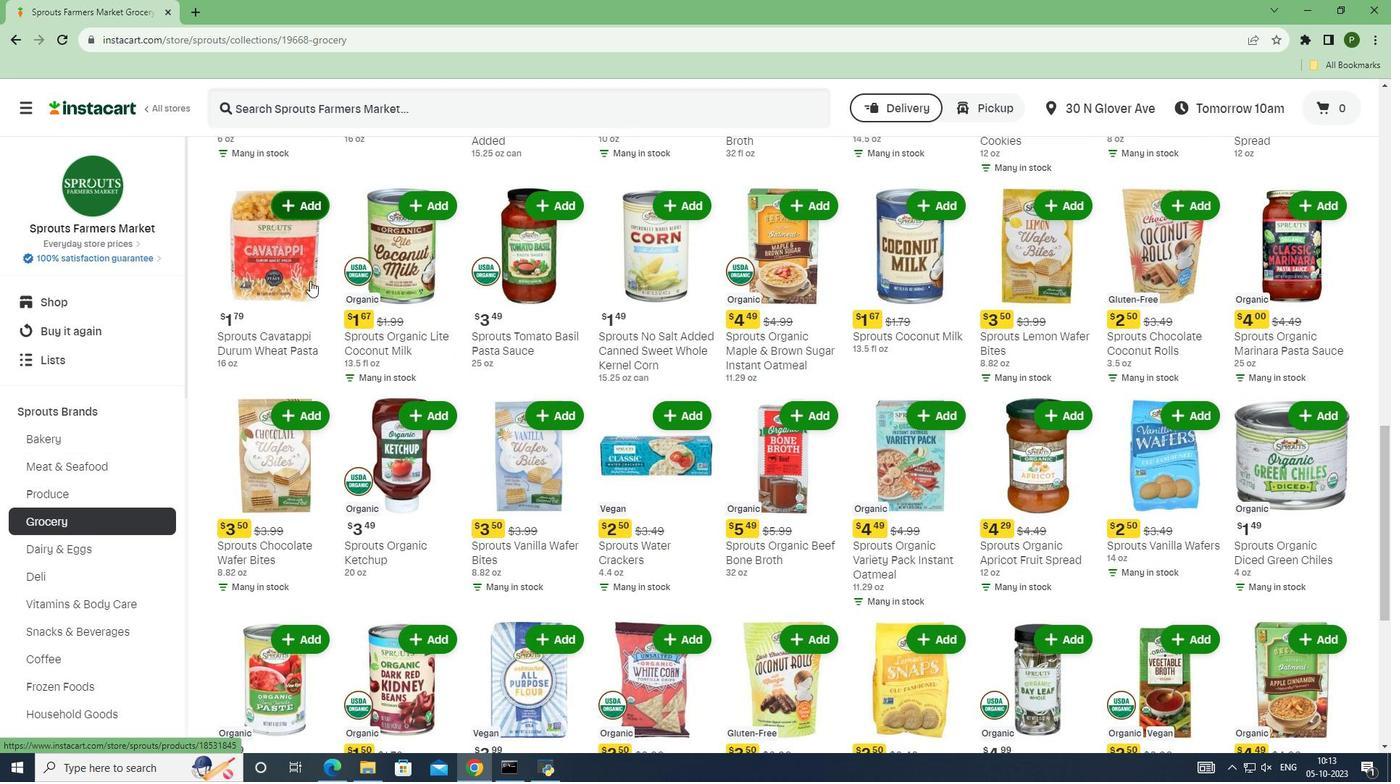 
Action: Mouse scrolled (310, 280) with delta (0, 0)
Screenshot: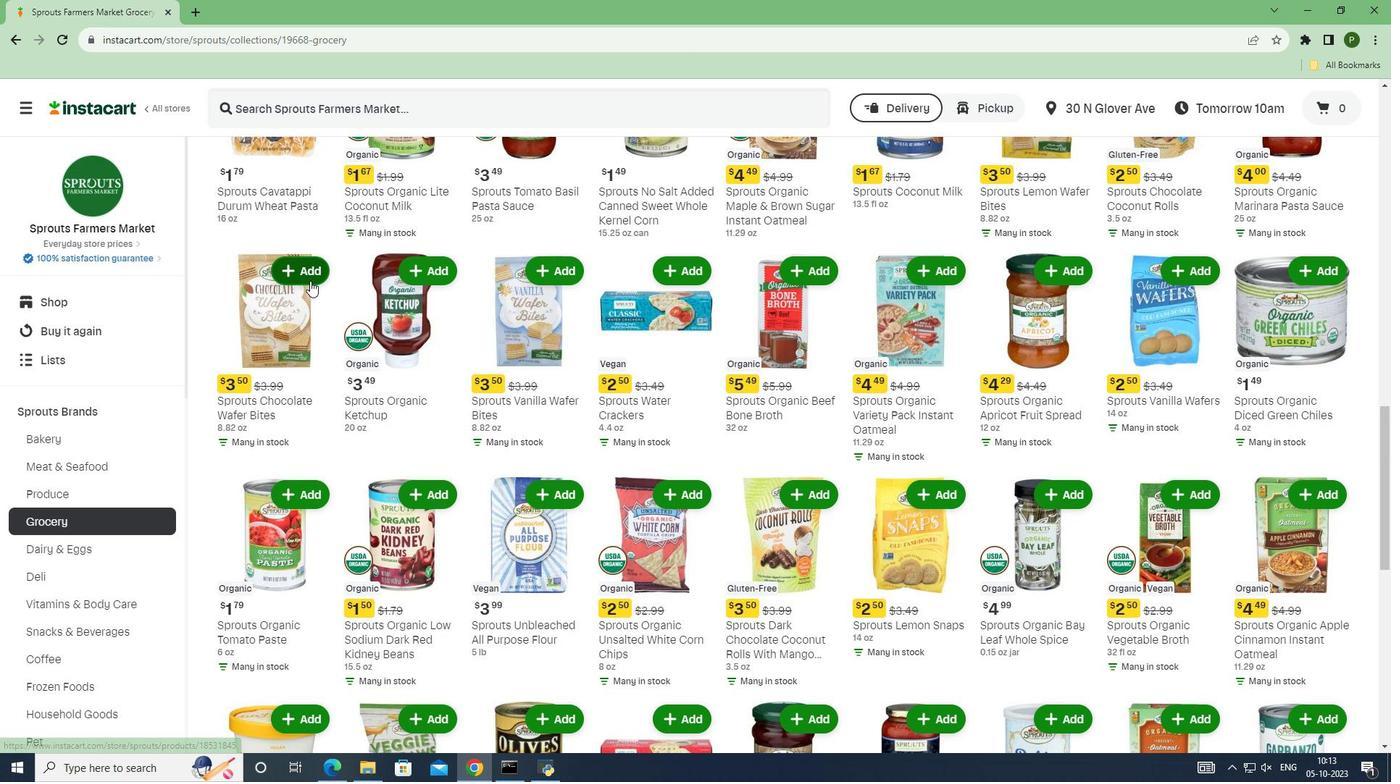 
Action: Mouse scrolled (310, 280) with delta (0, 0)
Screenshot: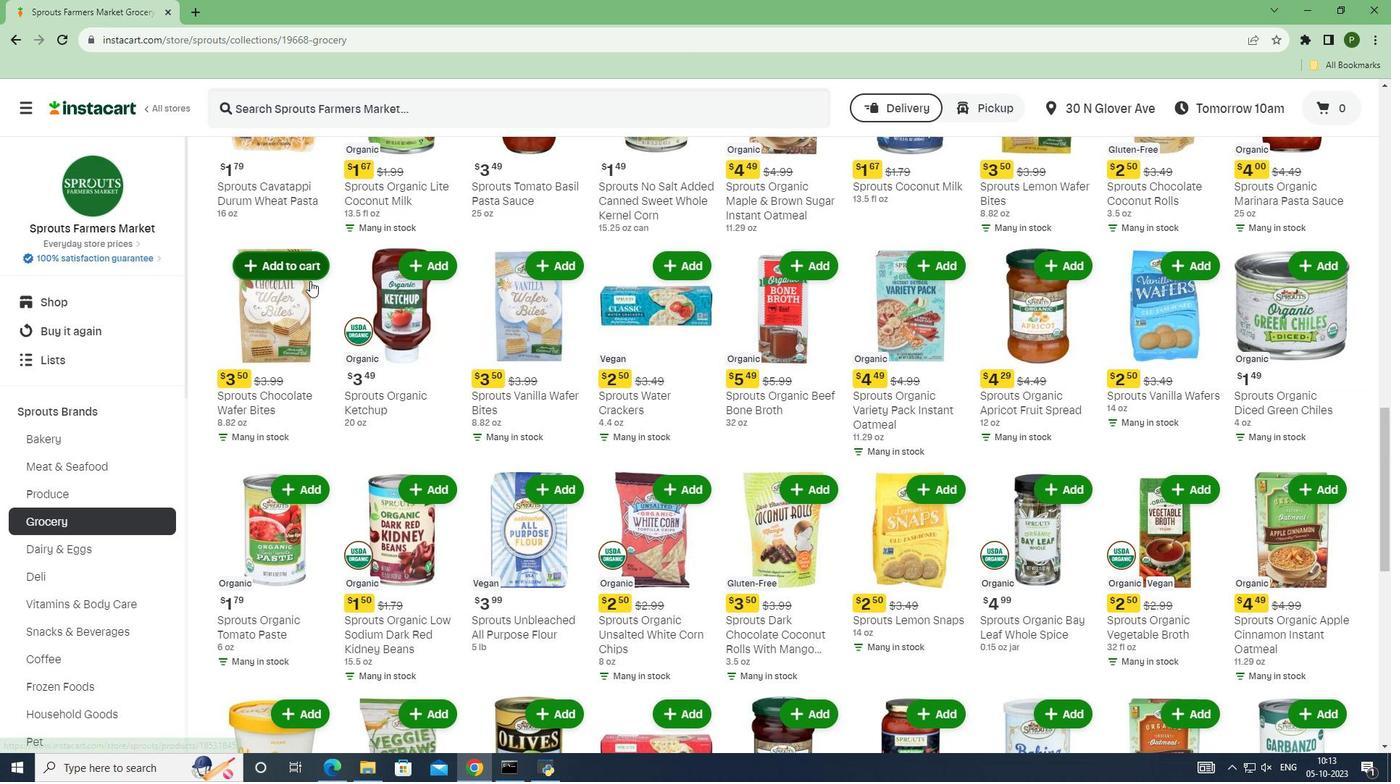 
Action: Mouse scrolled (310, 280) with delta (0, 0)
Screenshot: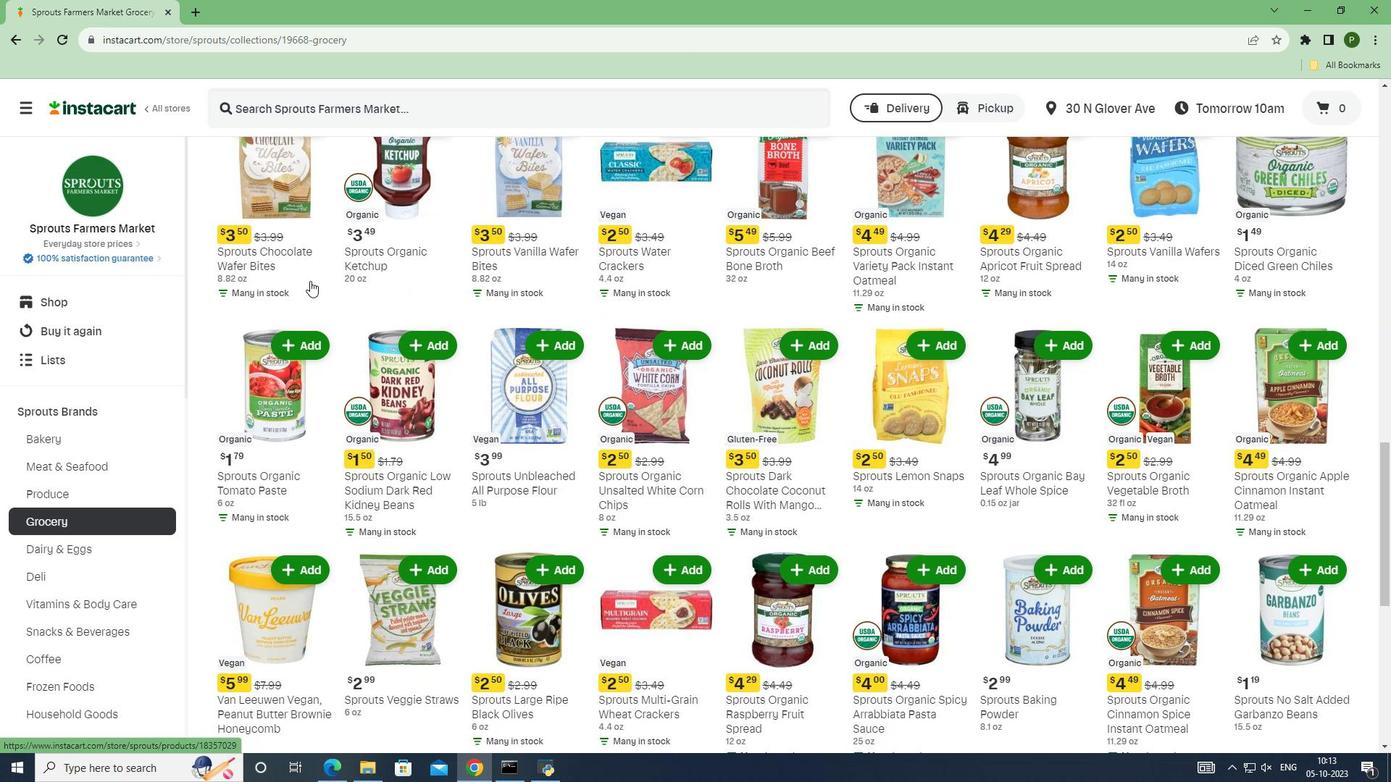 
Action: Mouse scrolled (310, 280) with delta (0, 0)
Screenshot: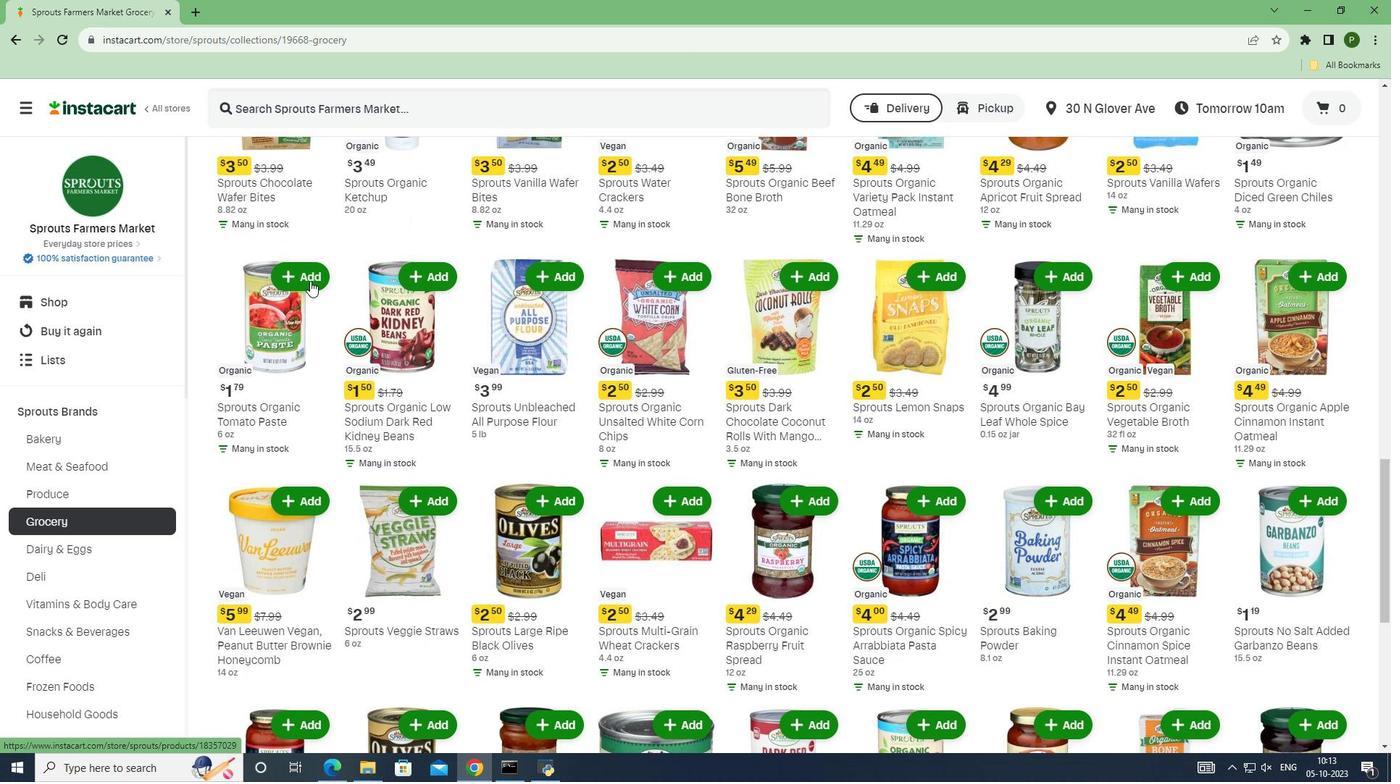 
Action: Mouse scrolled (310, 280) with delta (0, 0)
Screenshot: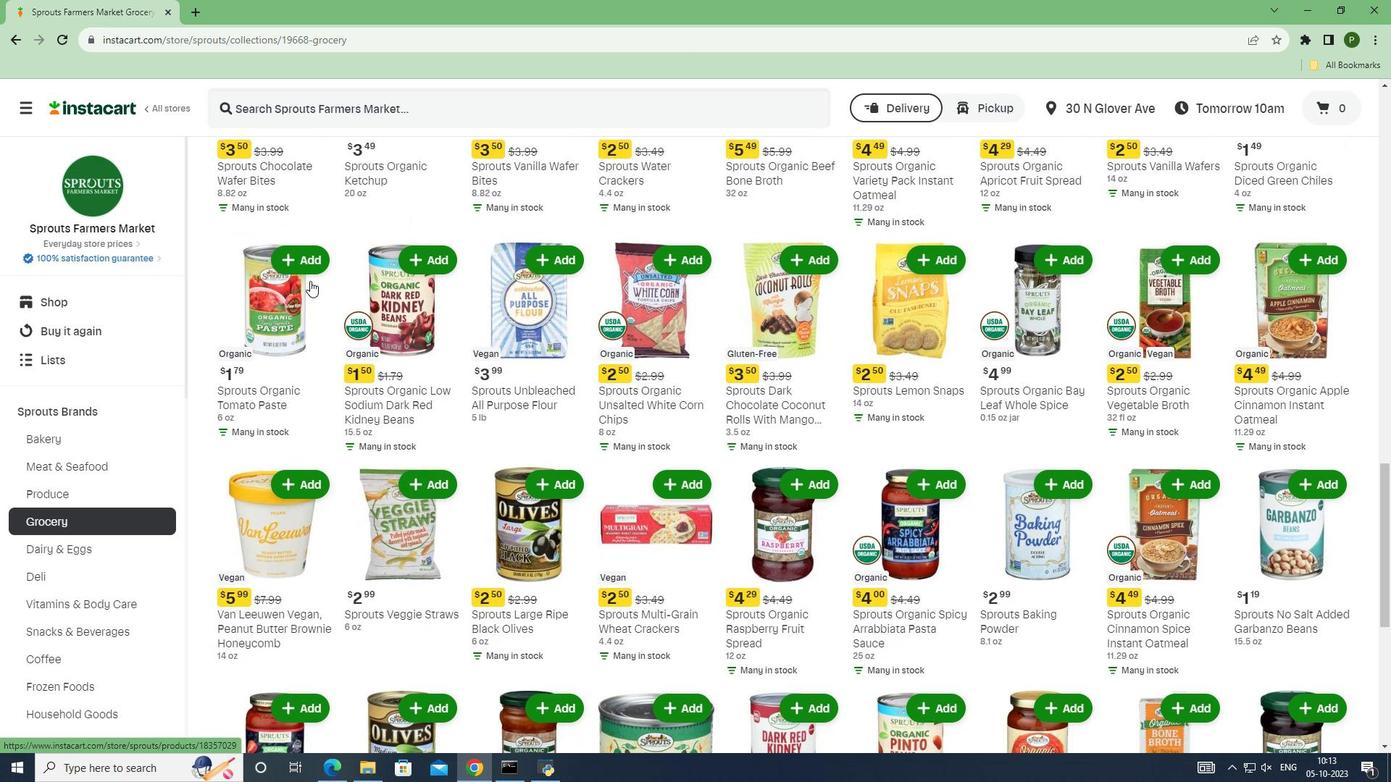 
Action: Mouse scrolled (310, 280) with delta (0, 0)
Screenshot: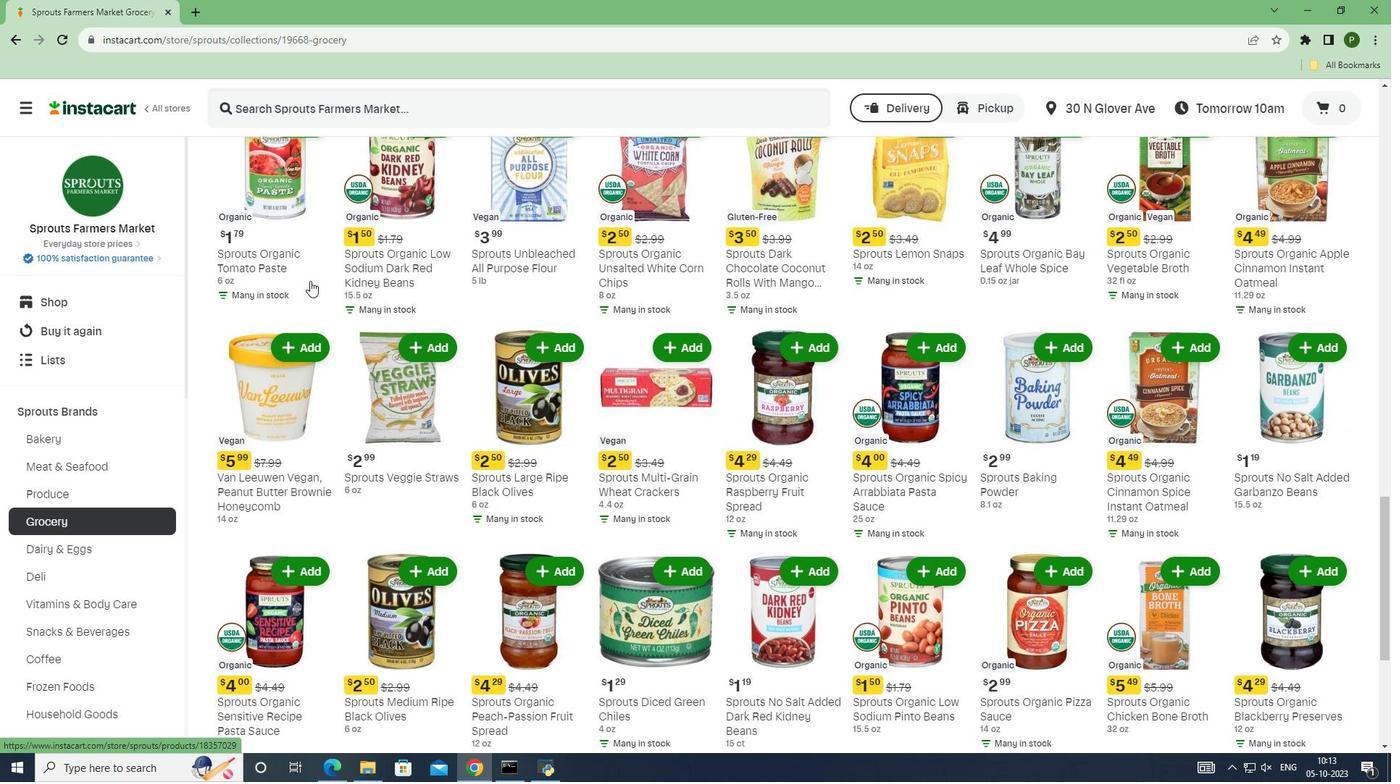 
Action: Mouse scrolled (310, 280) with delta (0, 0)
Screenshot: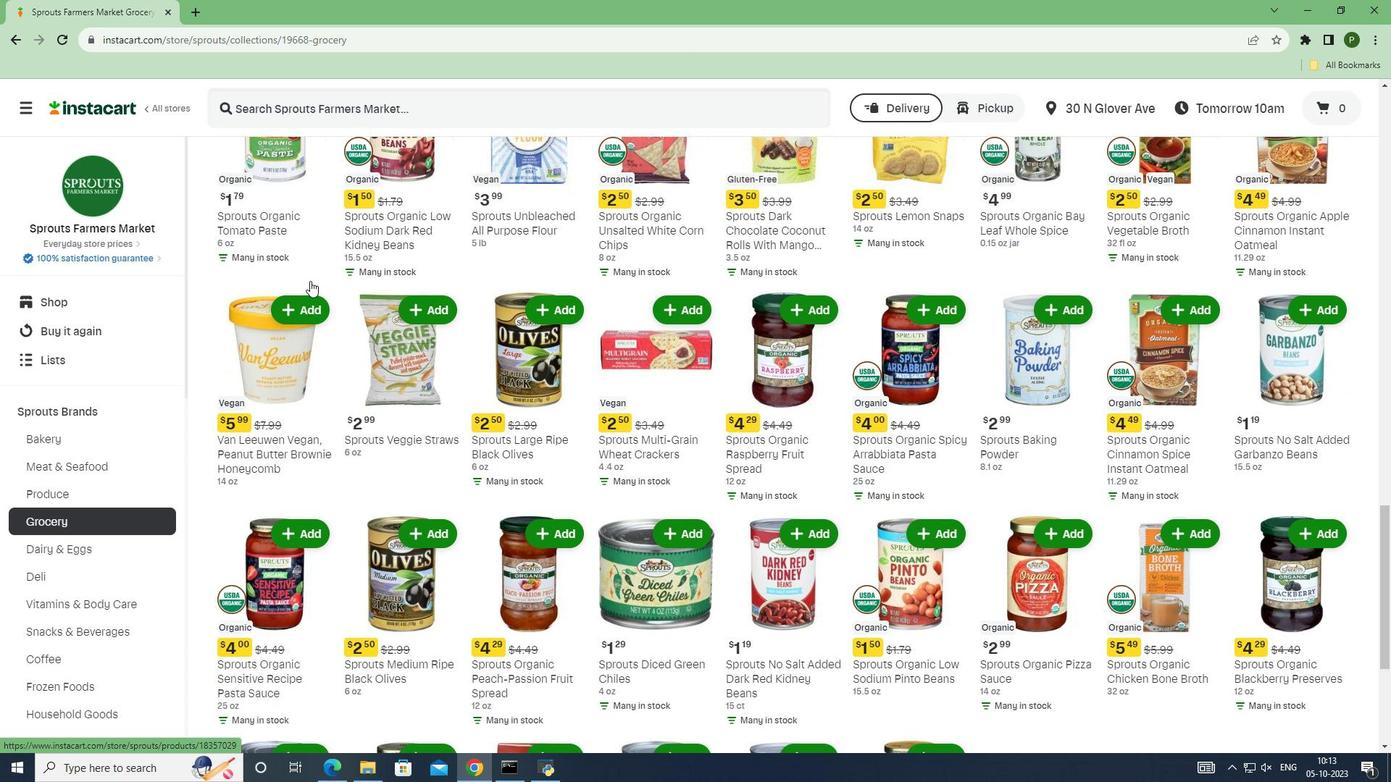 
Action: Mouse scrolled (310, 280) with delta (0, 0)
Screenshot: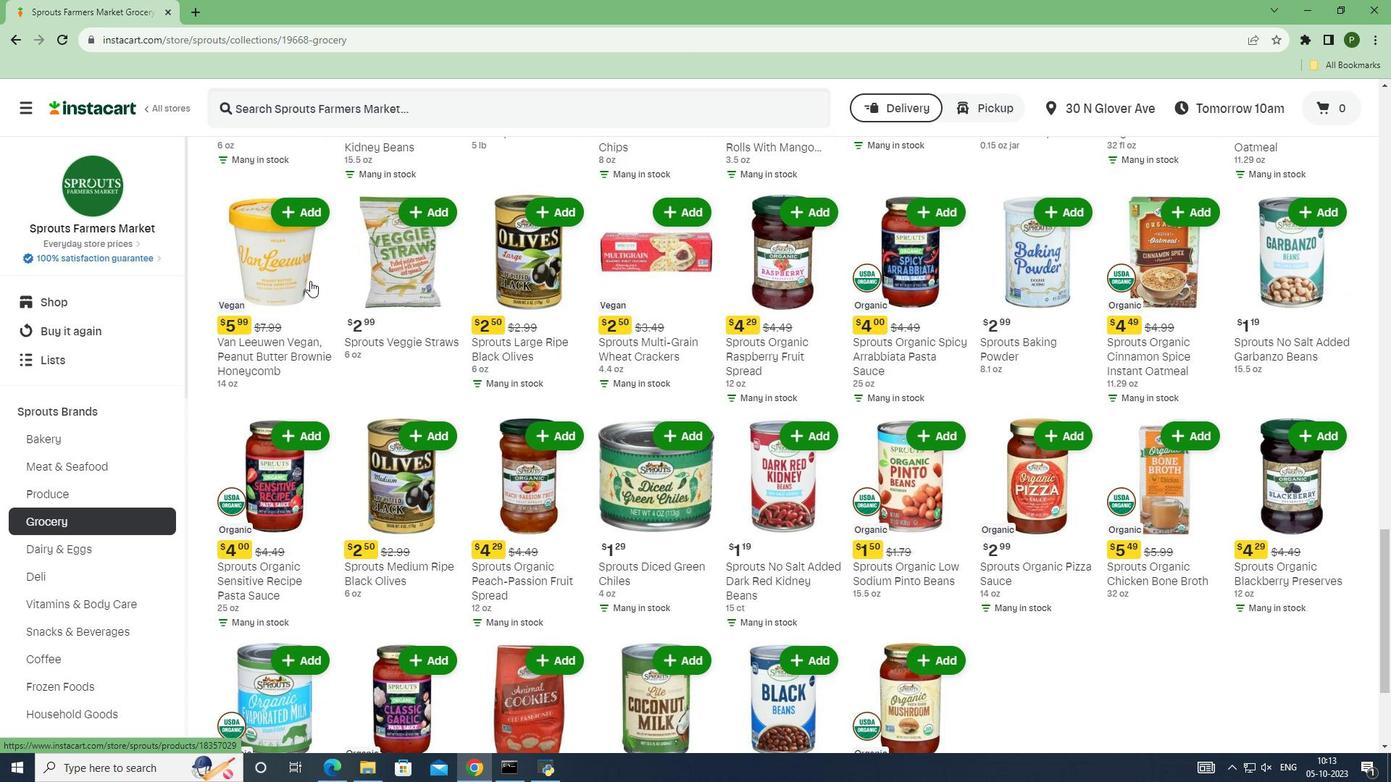 
Action: Mouse scrolled (310, 280) with delta (0, 0)
Screenshot: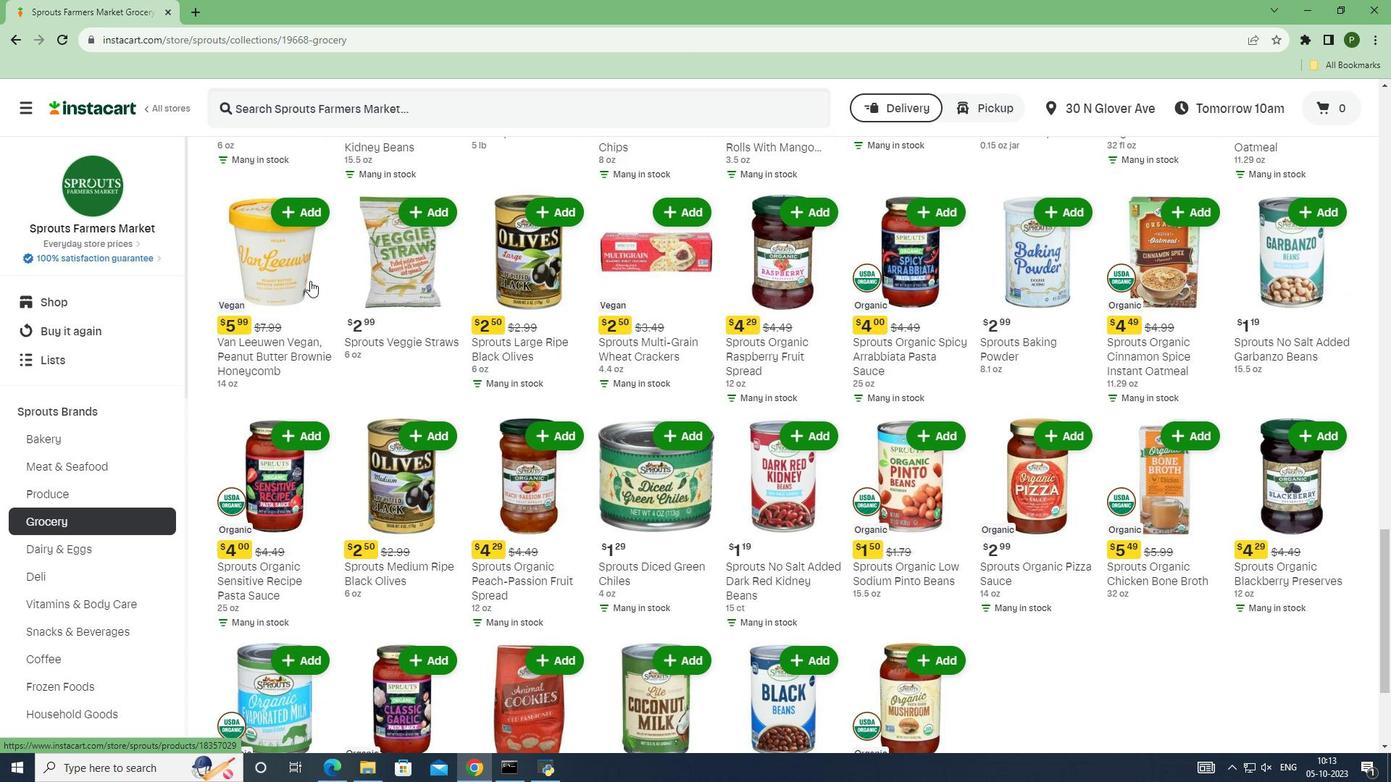 
Action: Mouse scrolled (310, 280) with delta (0, 0)
Screenshot: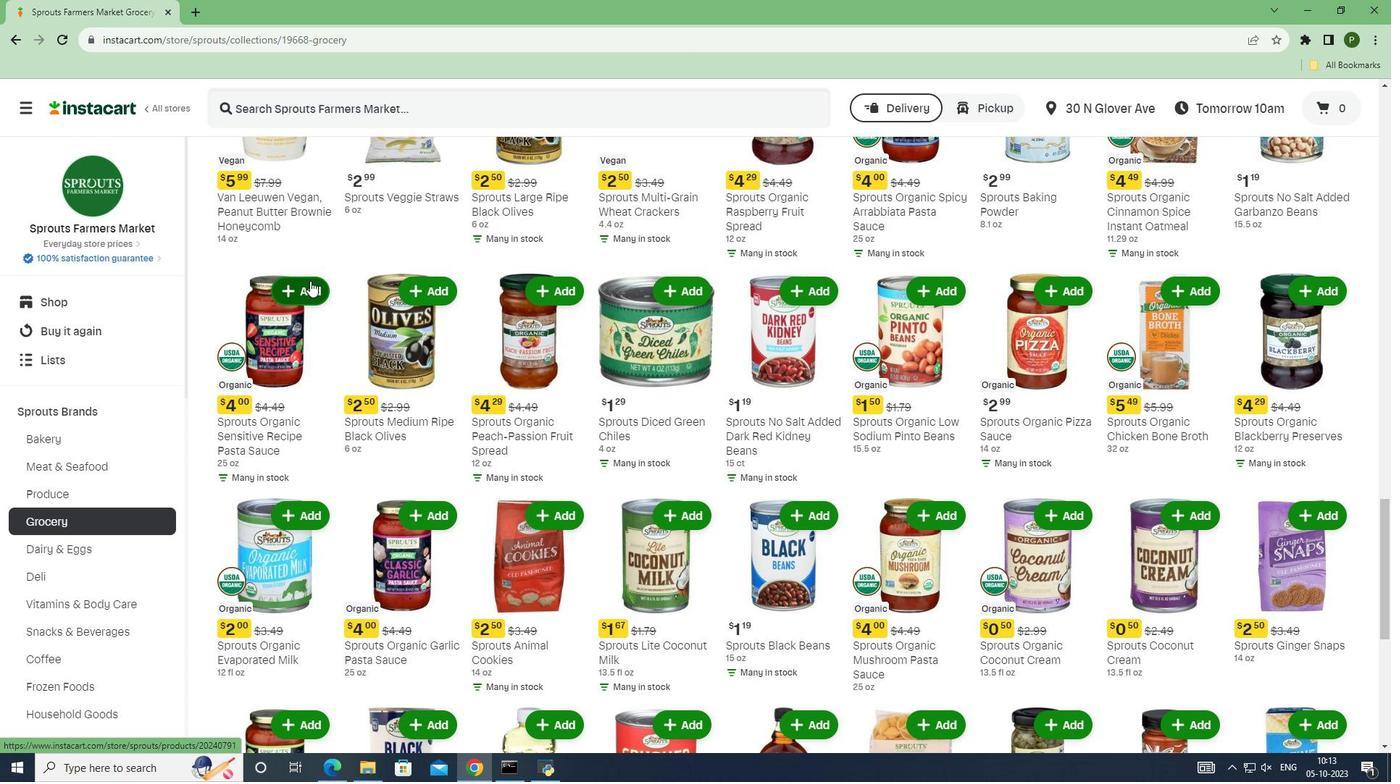 
Action: Mouse scrolled (310, 280) with delta (0, 0)
Screenshot: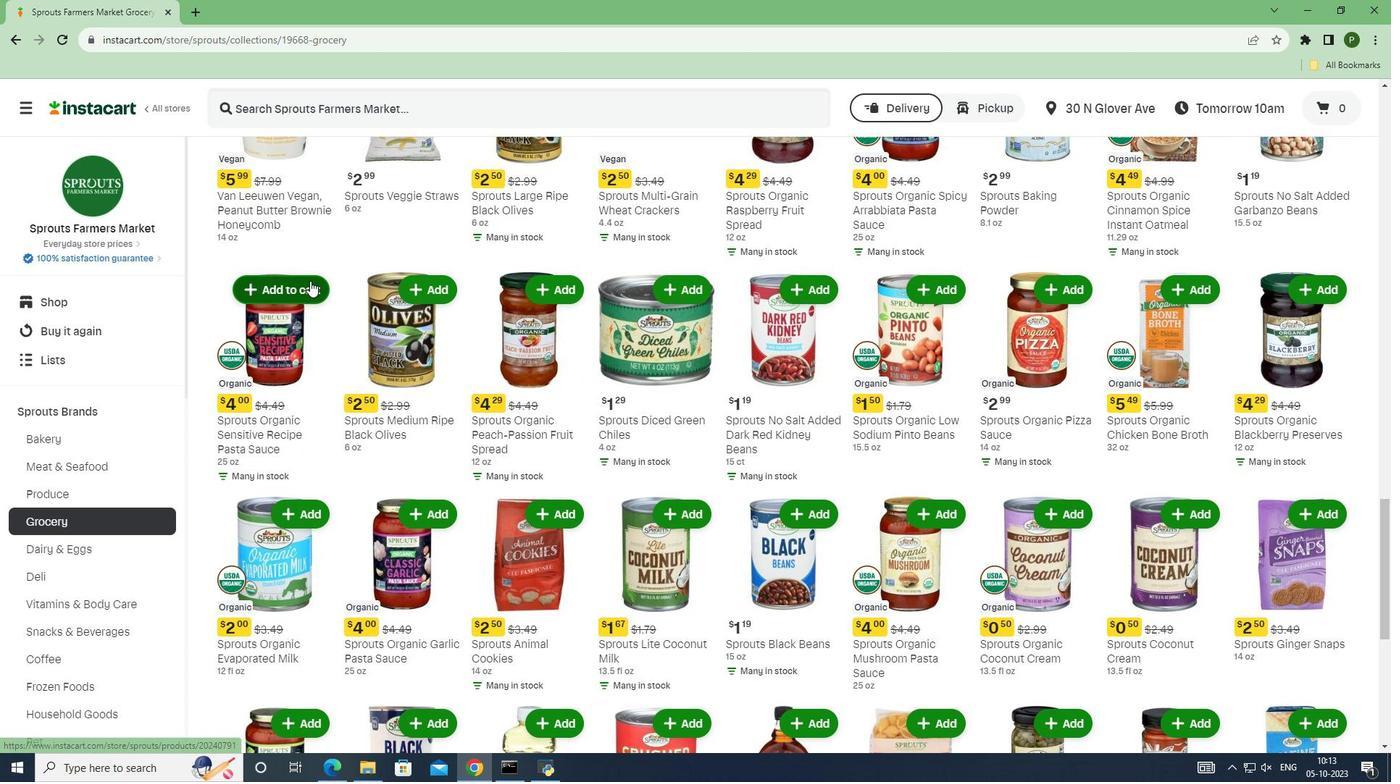 
Action: Mouse scrolled (310, 280) with delta (0, 0)
Screenshot: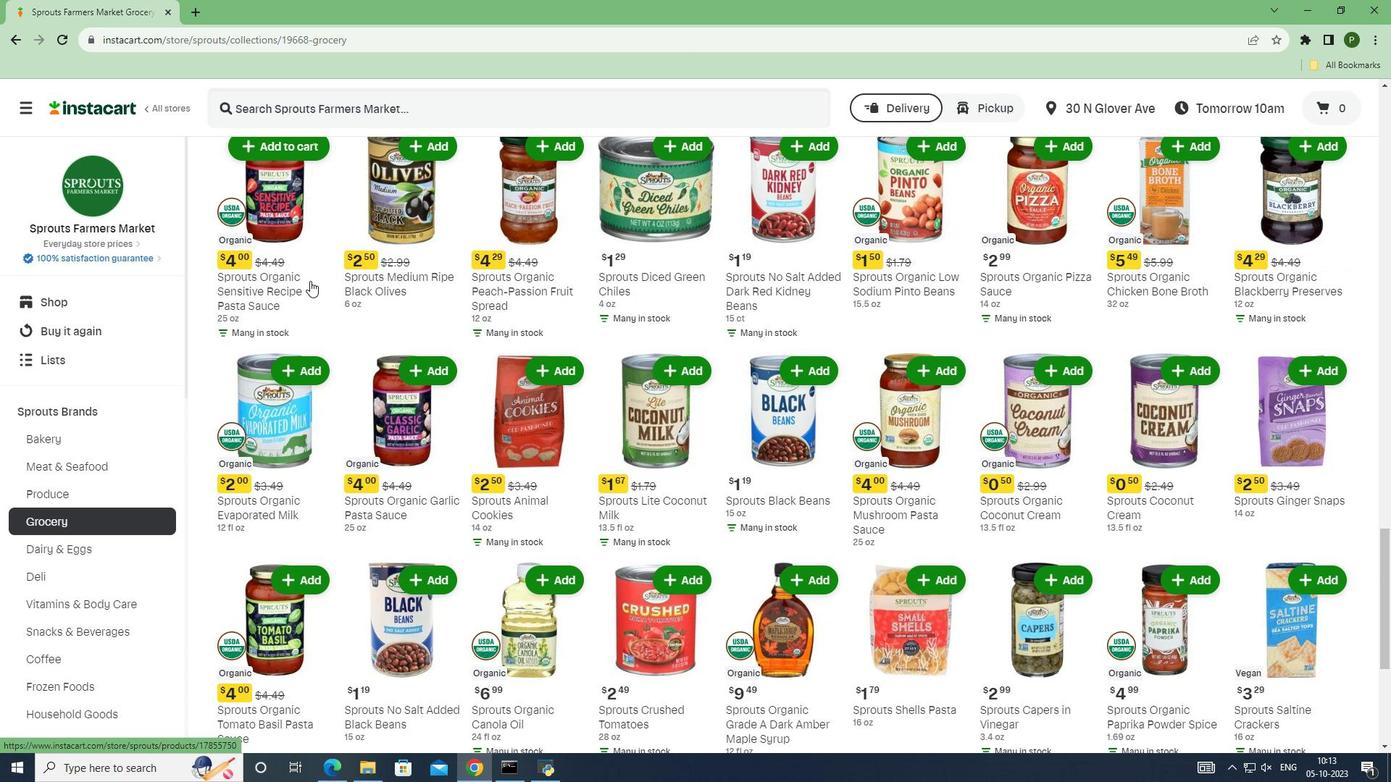 
Action: Mouse scrolled (310, 280) with delta (0, 0)
Screenshot: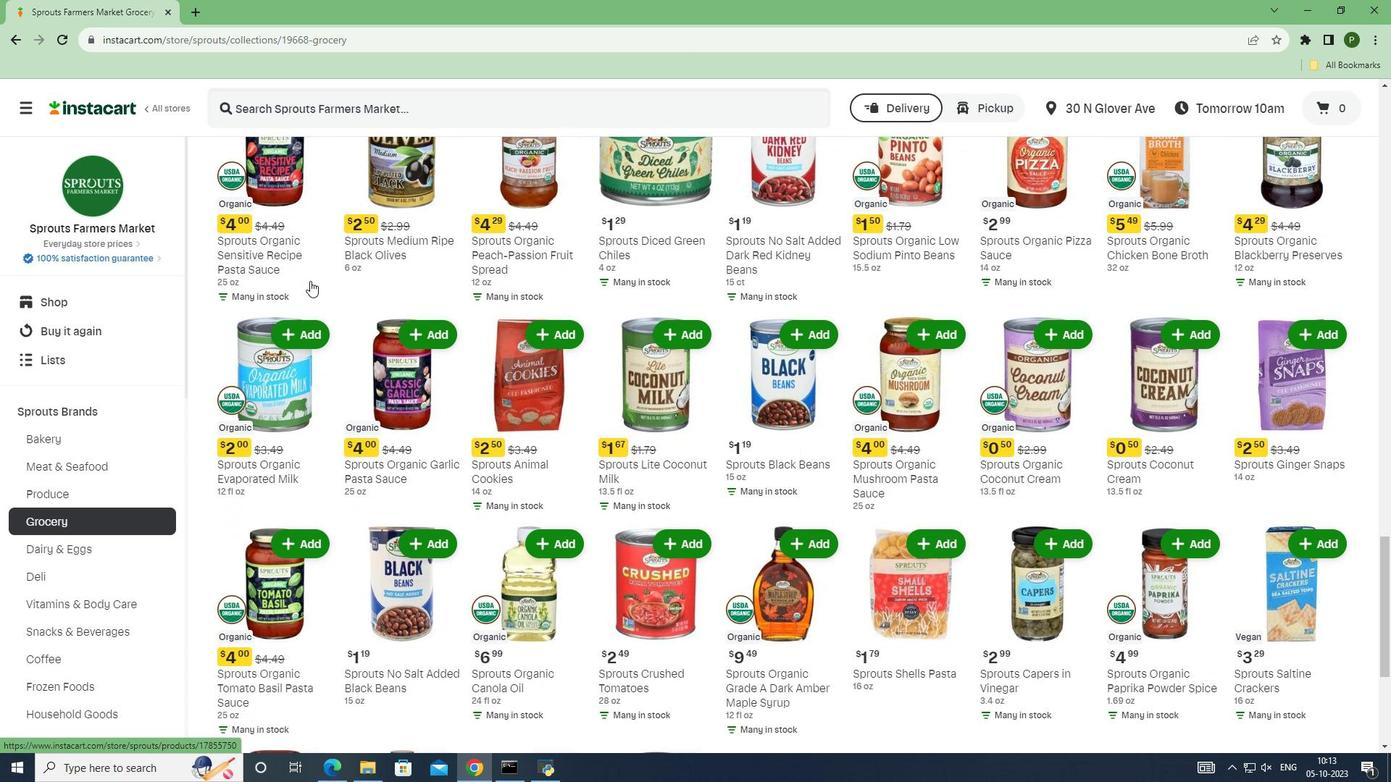
Action: Mouse scrolled (310, 281) with delta (0, 0)
Screenshot: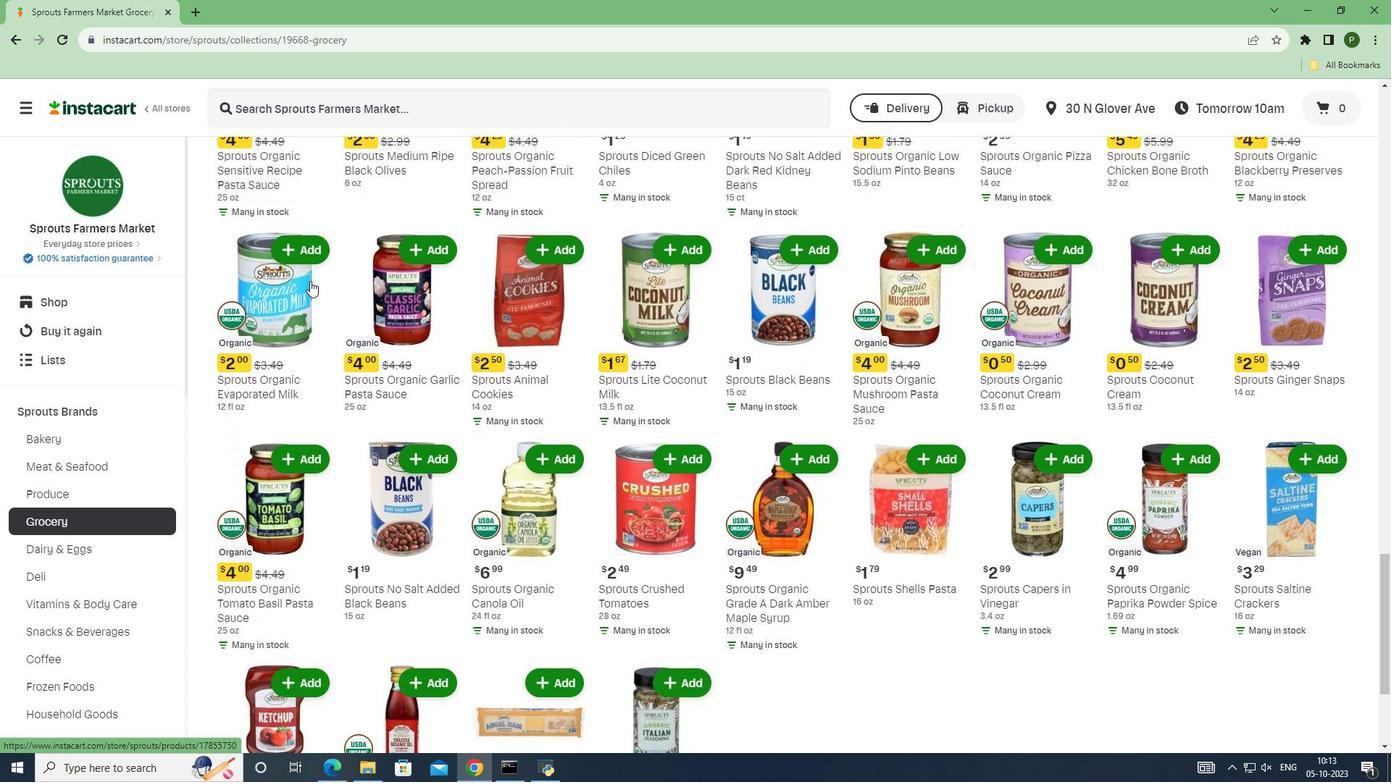 
Action: Mouse scrolled (310, 280) with delta (0, 0)
Screenshot: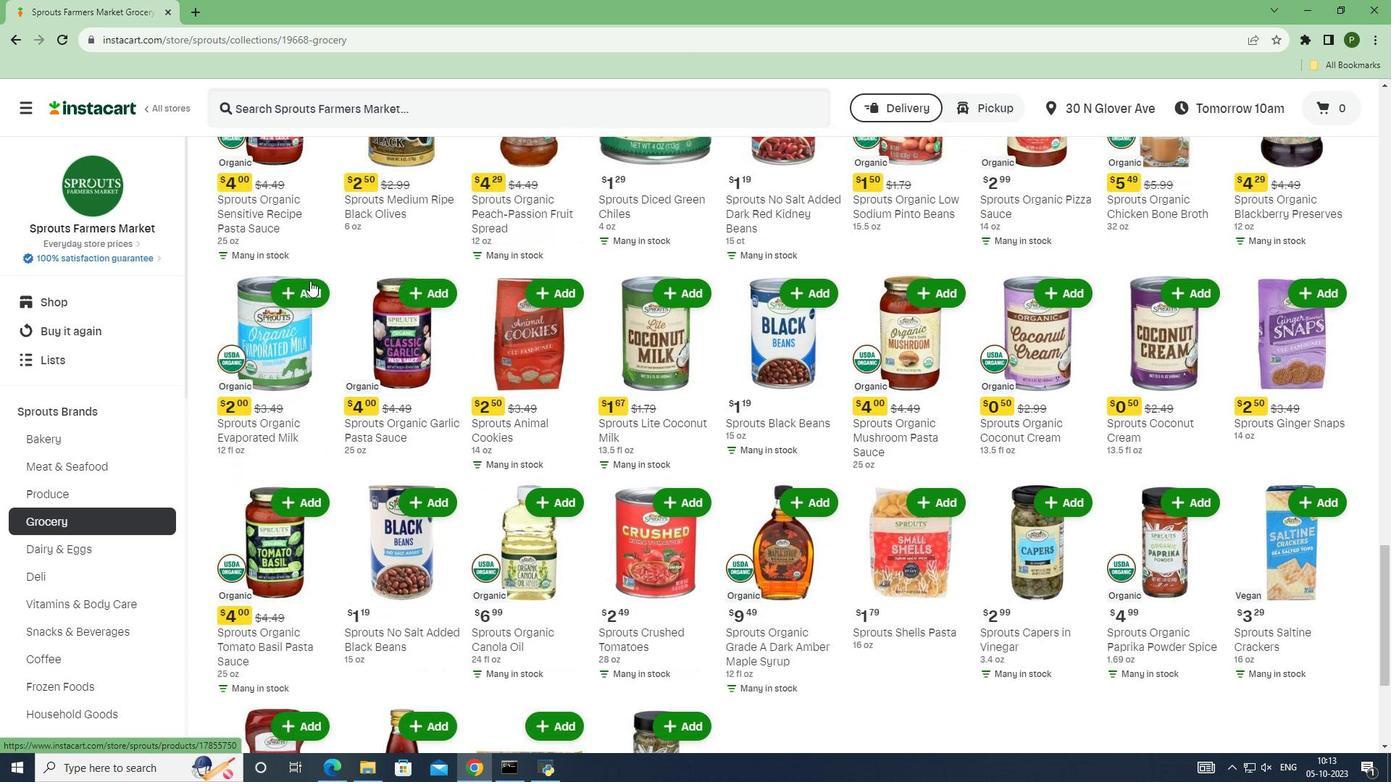 
Action: Mouse scrolled (310, 280) with delta (0, 0)
Screenshot: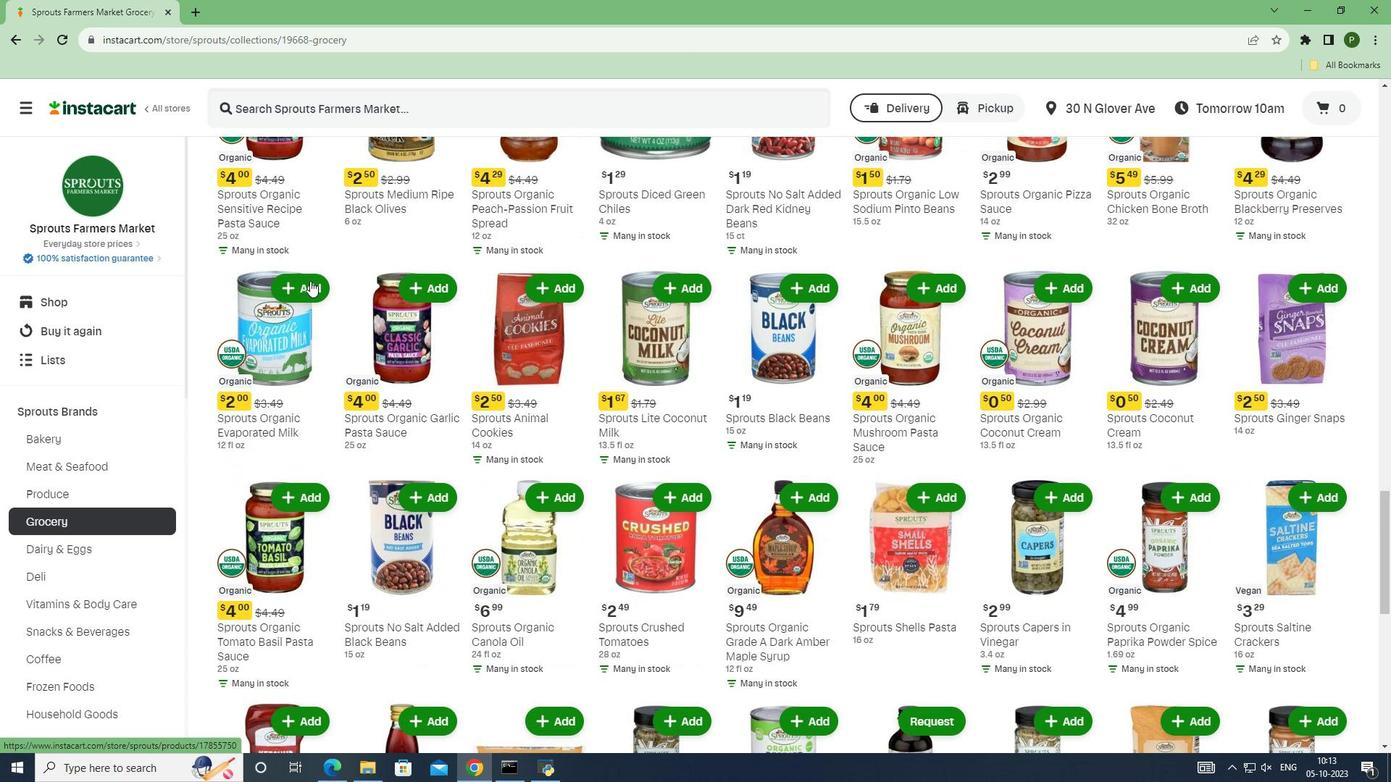 
Action: Mouse scrolled (310, 280) with delta (0, 0)
Screenshot: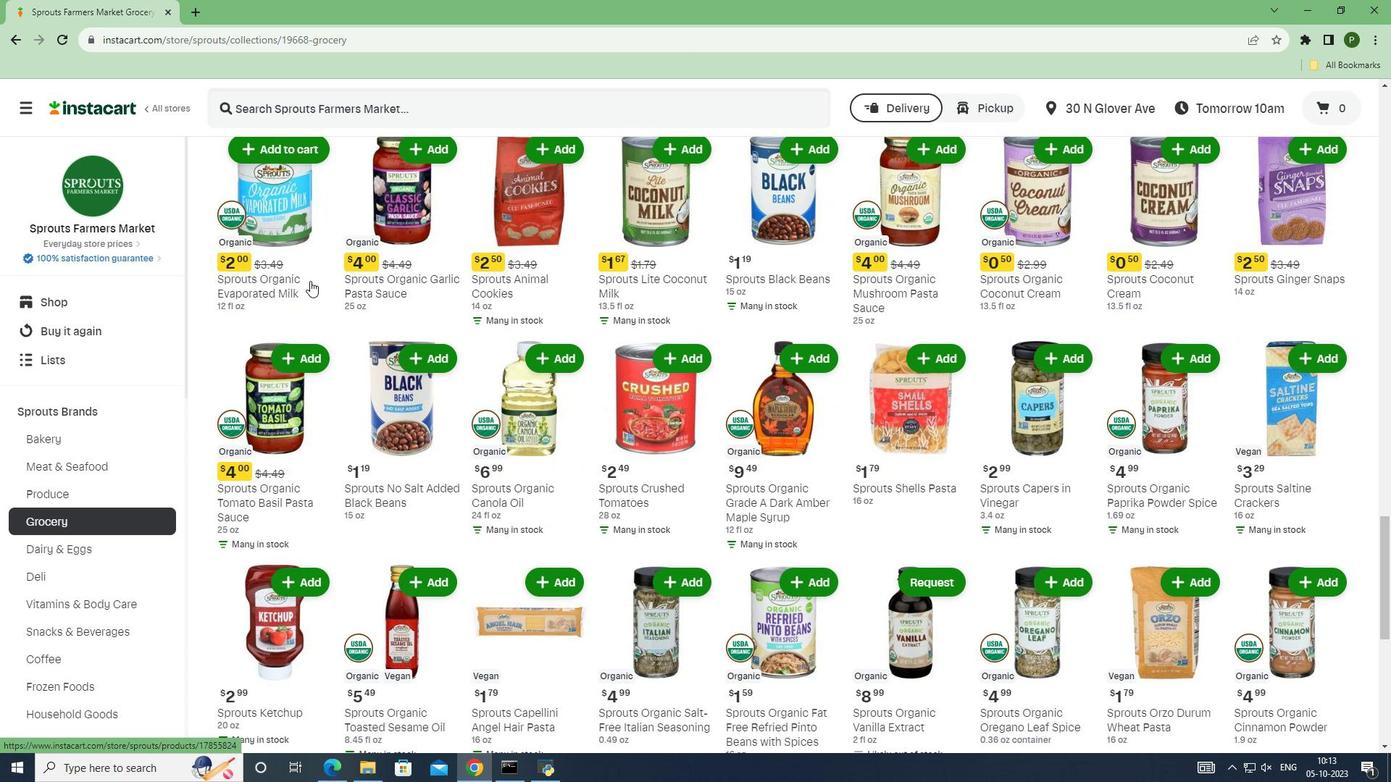 
Action: Mouse scrolled (310, 280) with delta (0, 0)
Screenshot: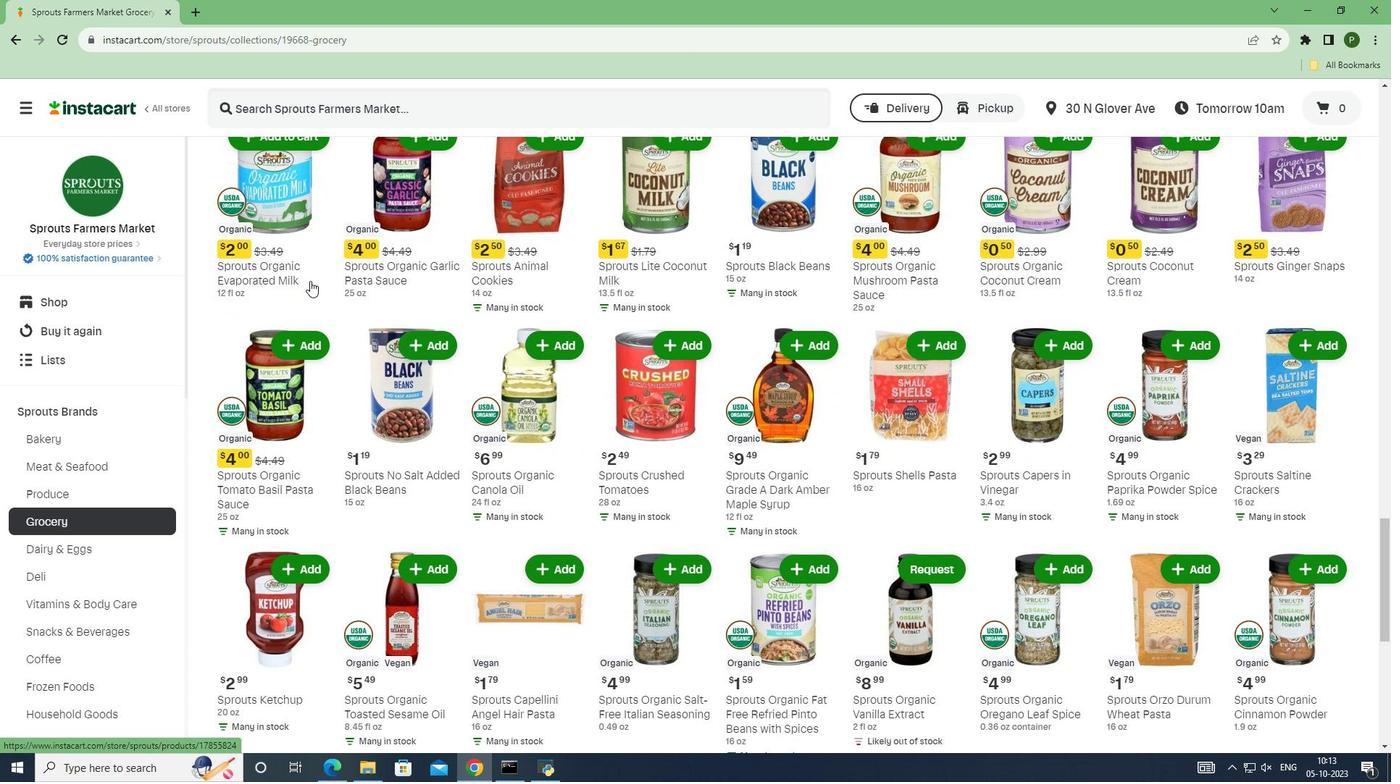 
Action: Mouse moved to (326, 320)
Screenshot: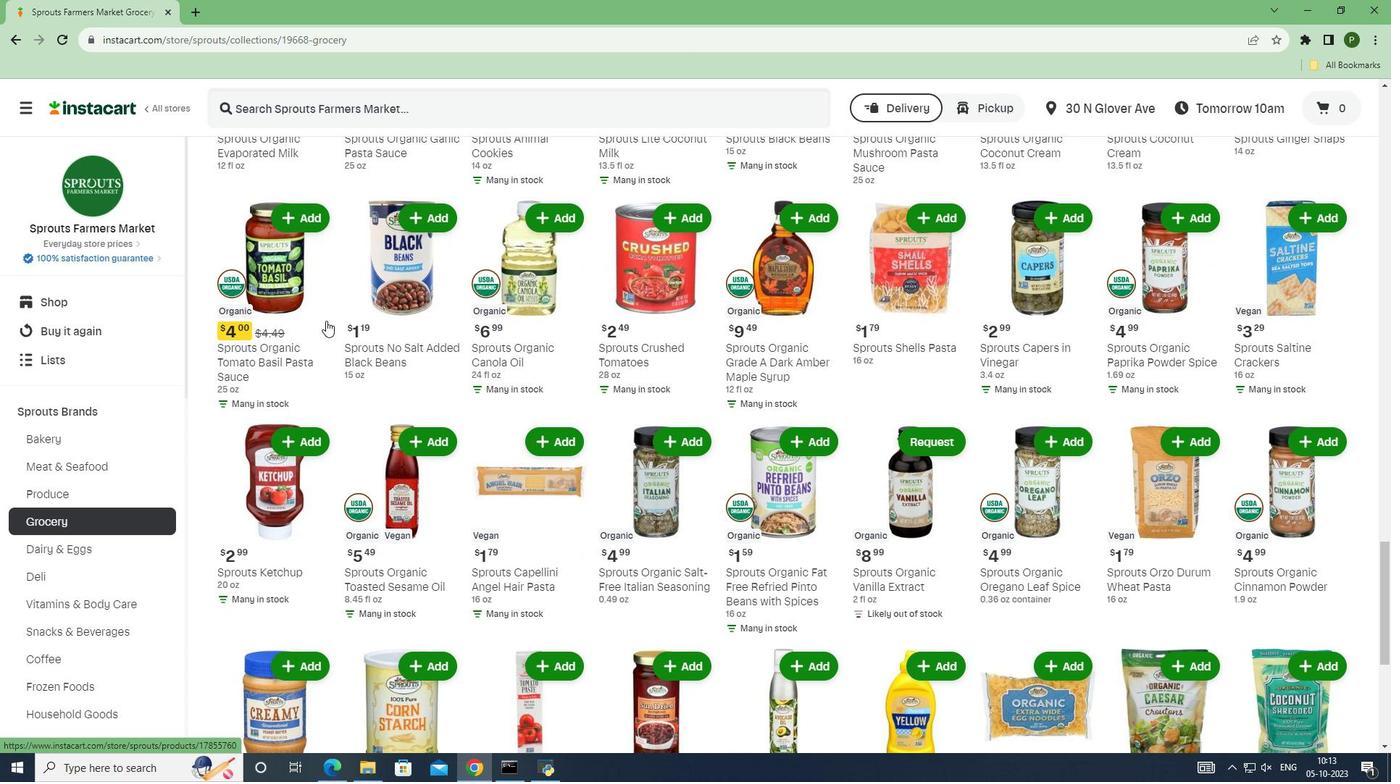 
Action: Mouse scrolled (326, 320) with delta (0, 0)
Screenshot: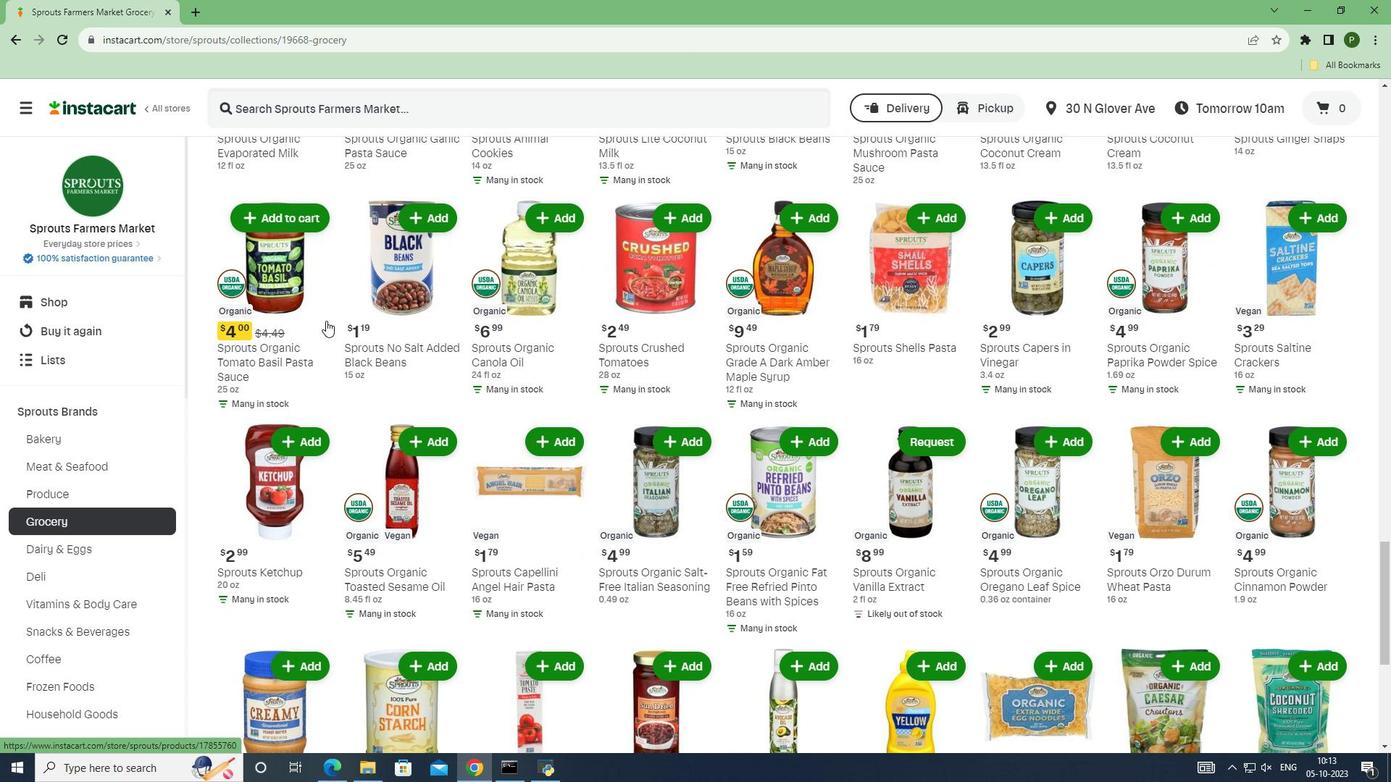 
Action: Mouse scrolled (326, 320) with delta (0, 0)
Screenshot: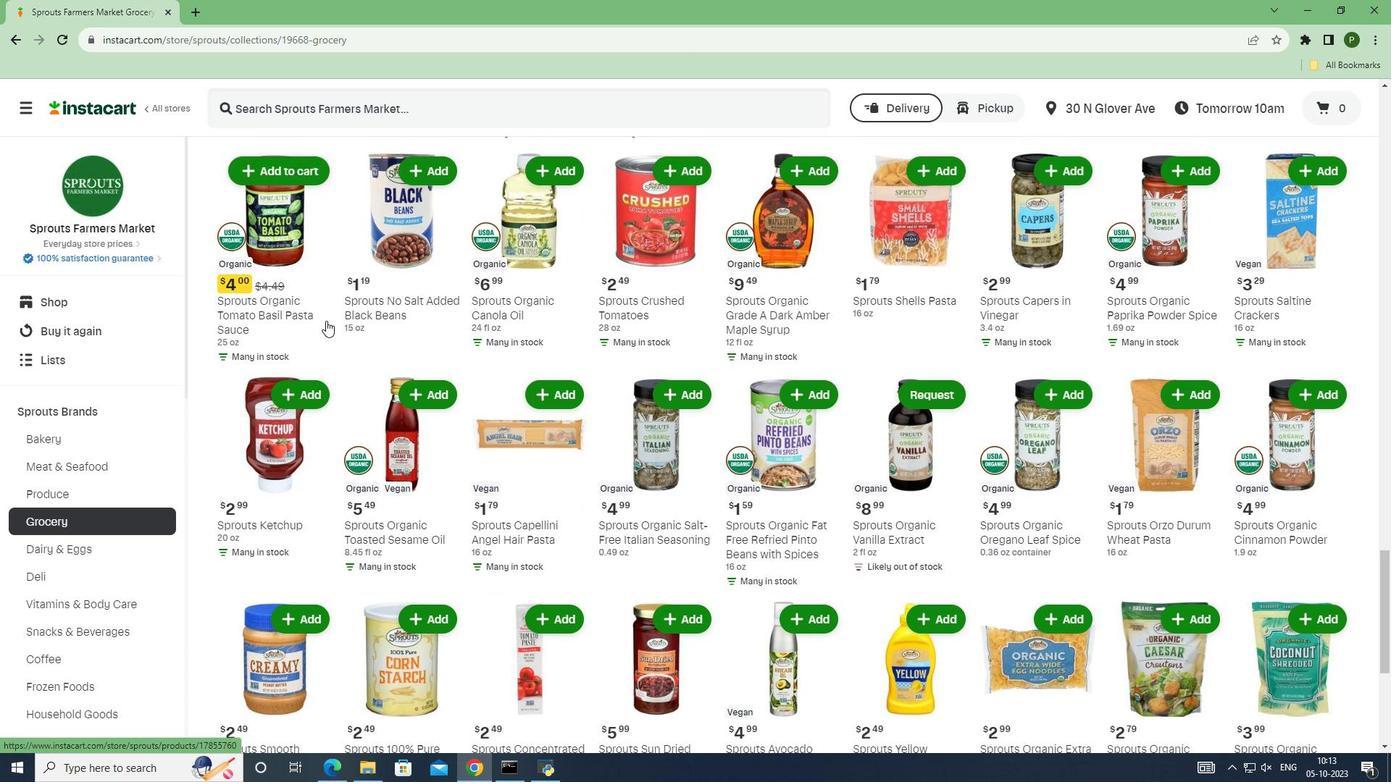 
Action: Mouse scrolled (326, 321) with delta (0, 0)
Screenshot: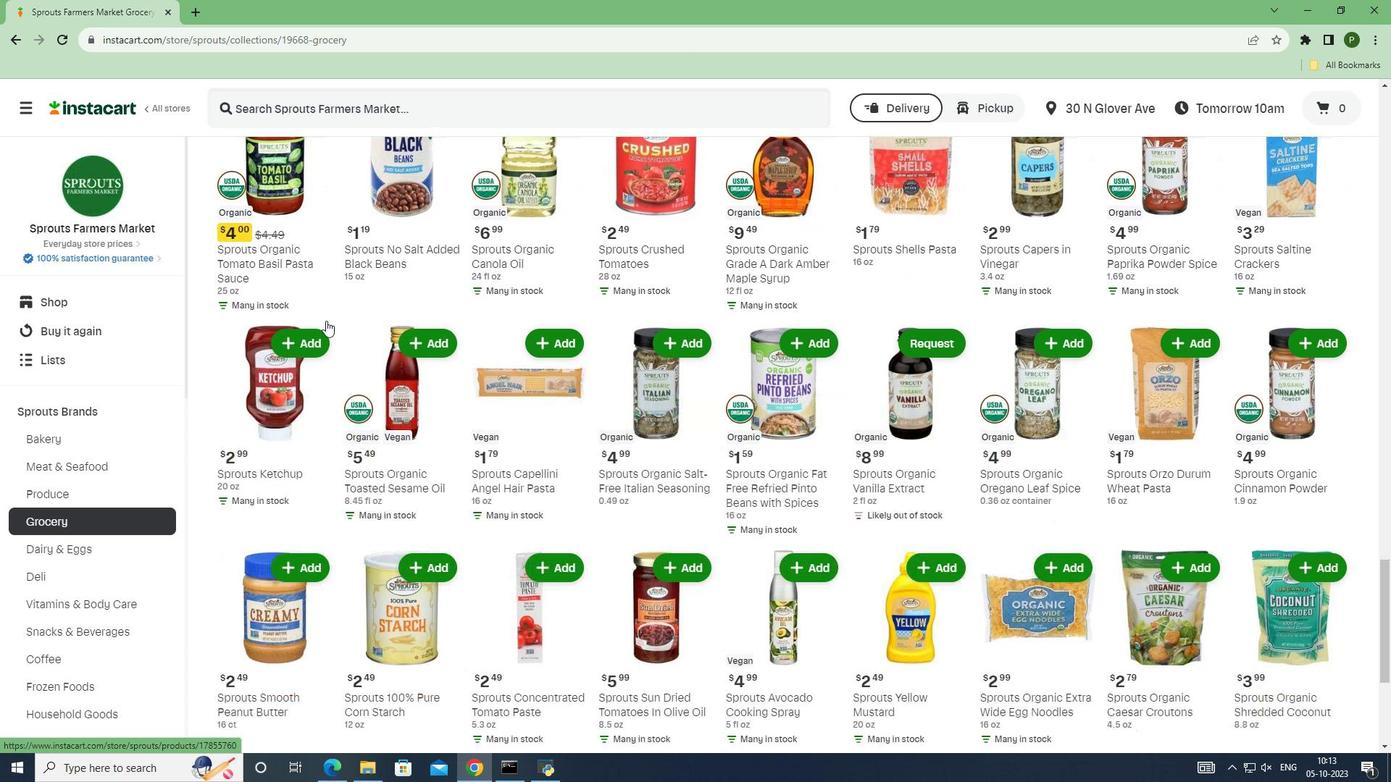 
Action: Mouse moved to (410, 365)
Screenshot: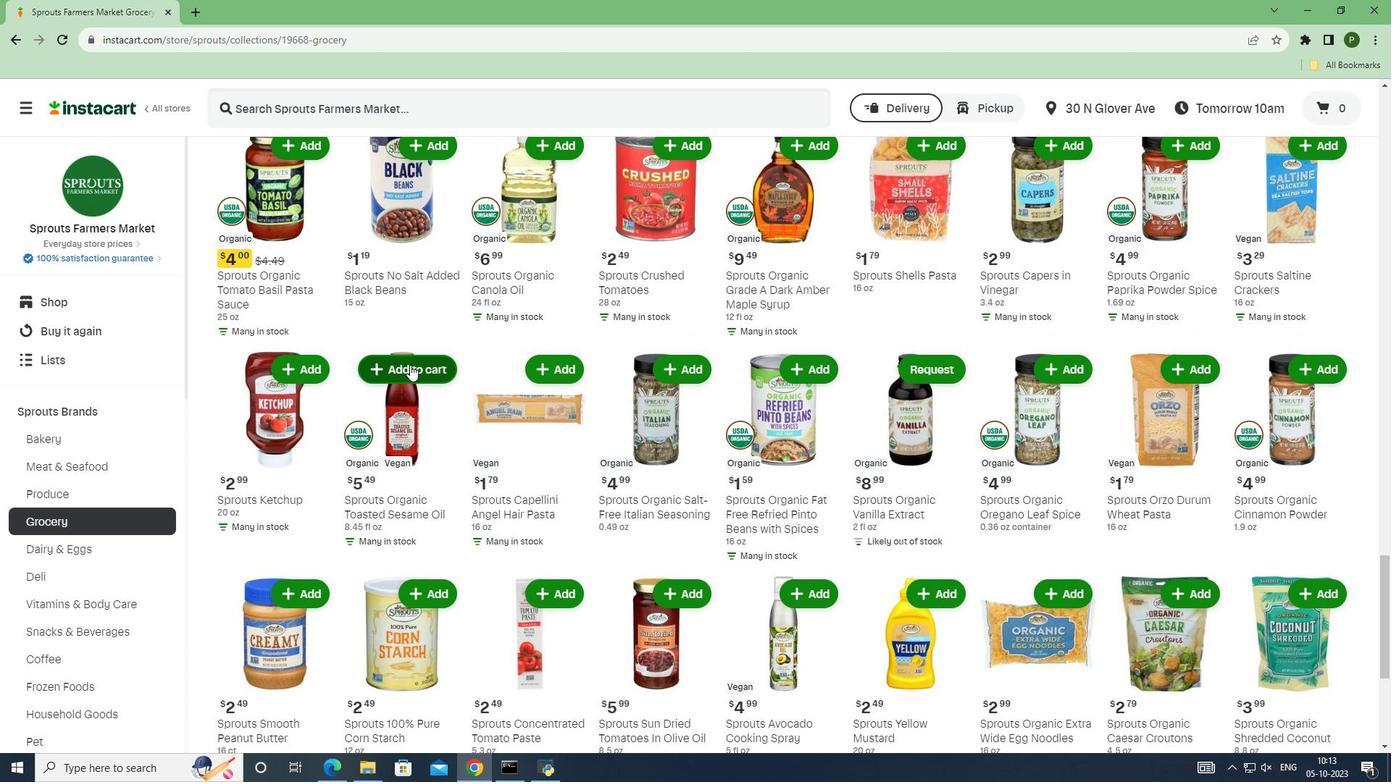 
Action: Mouse pressed left at (410, 365)
Screenshot: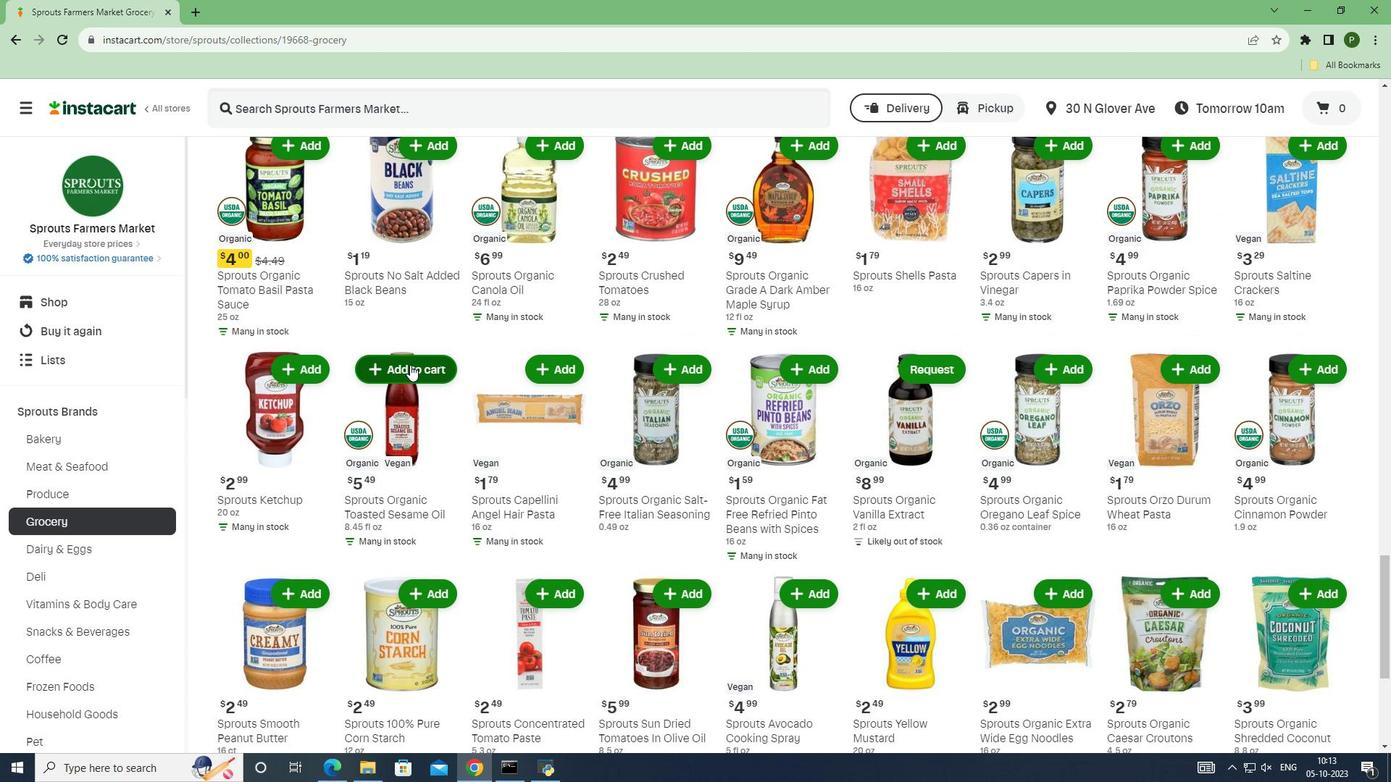 
